 Task: Look for space in Al Quşayr, Egypt from 2nd September, 2023 to 6th September, 2023 for 2 adults in price range Rs.15000 to Rs.20000. Place can be entire place with 1  bedroom having 1 bed and 1 bathroom. Property type can be house, flat, guest house, hotel. Booking option can be shelf check-in. Required host language is English.
Action: Mouse moved to (403, 88)
Screenshot: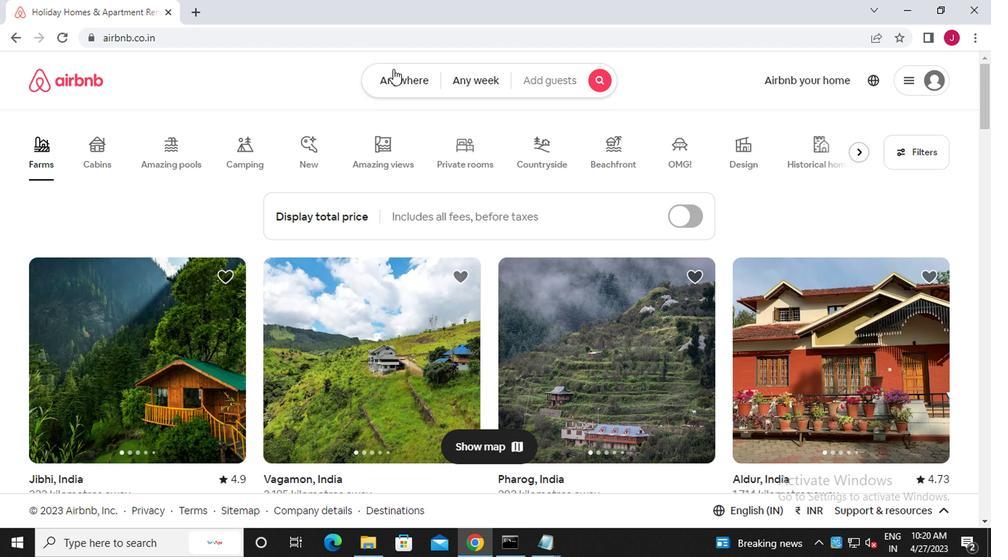 
Action: Mouse pressed left at (403, 88)
Screenshot: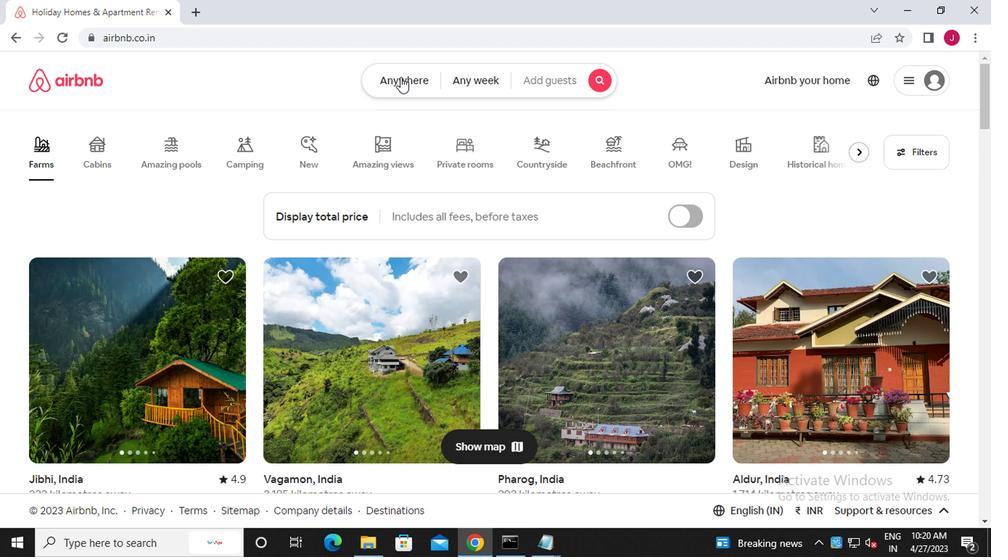 
Action: Mouse moved to (223, 146)
Screenshot: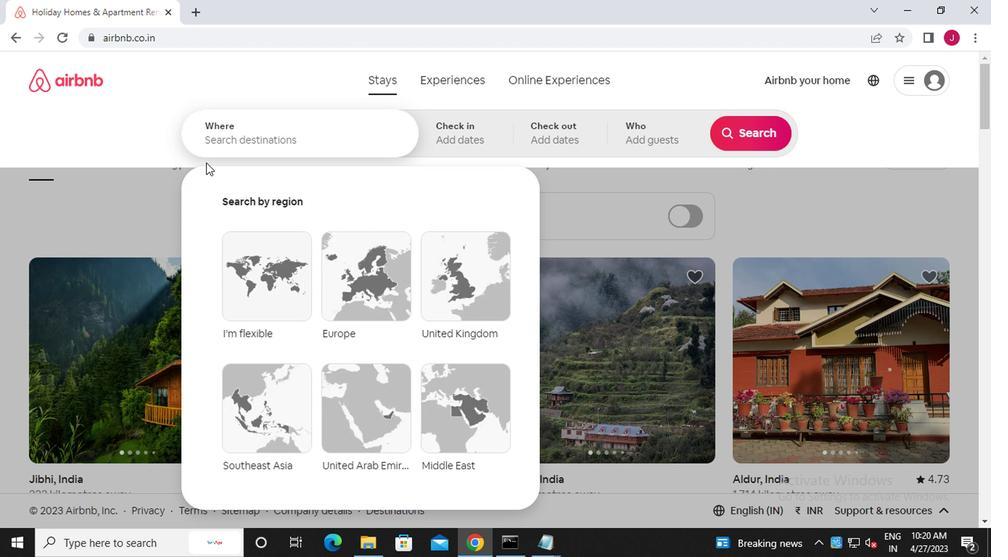 
Action: Mouse pressed left at (223, 146)
Screenshot: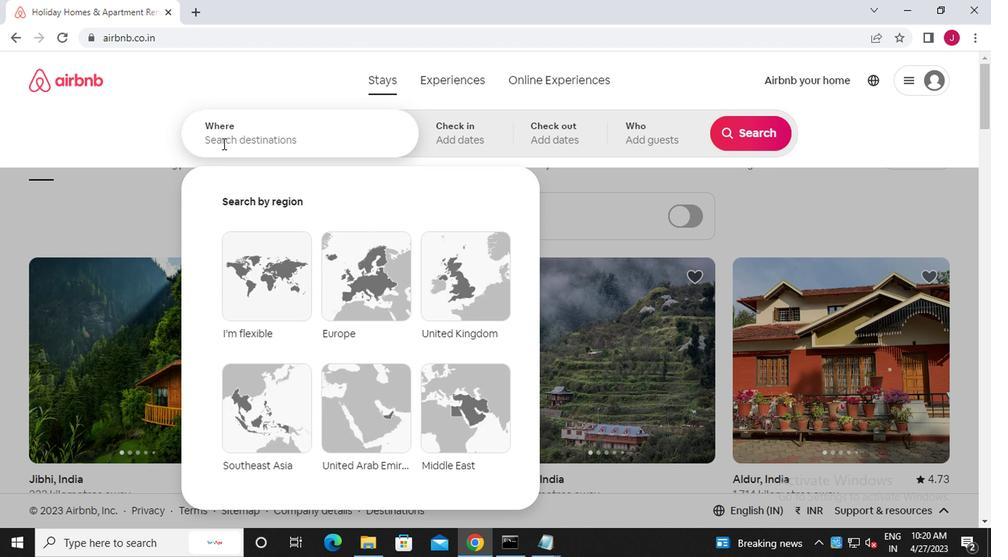 
Action: Mouse moved to (223, 146)
Screenshot: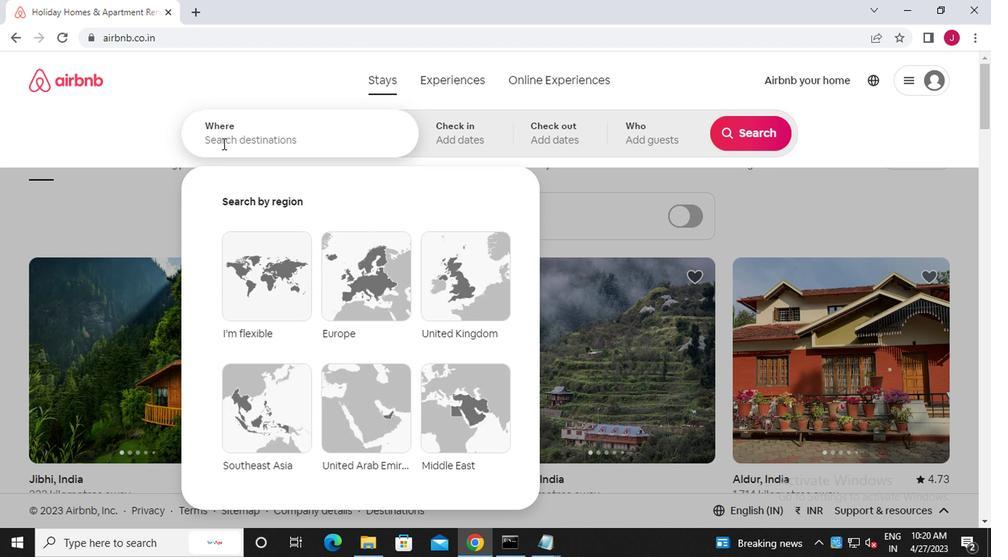 
Action: Key pressed a<Key.caps_lock>l<Key.space><Key.caps_lock>q<Key.caps_lock>usayr,<Key.caps_lock>e<Key.caps_lock>gypt
Screenshot: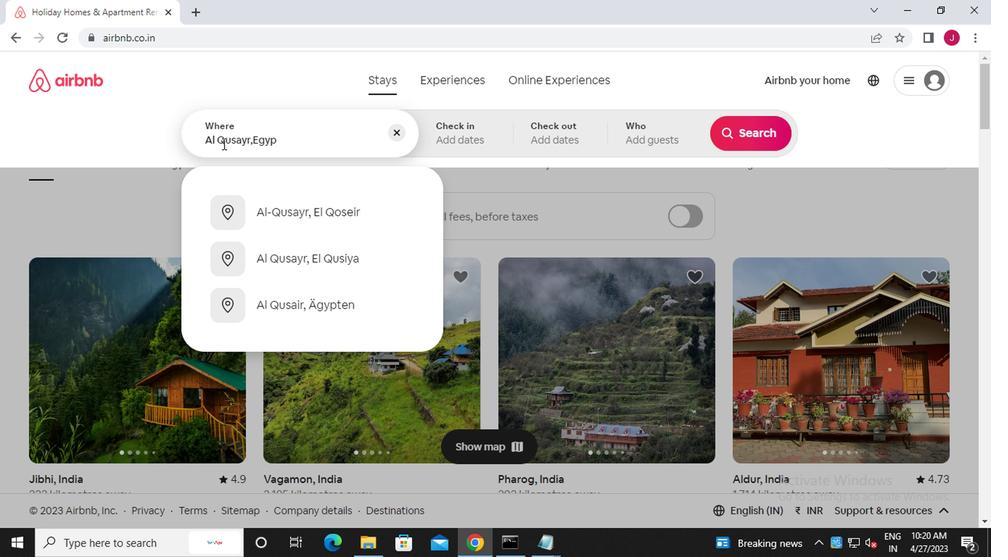 
Action: Mouse moved to (458, 142)
Screenshot: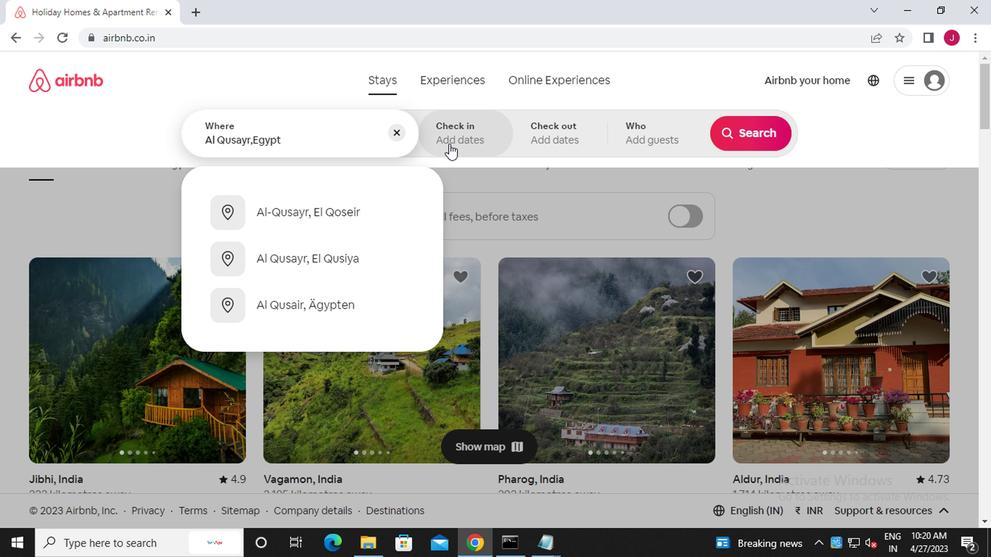 
Action: Mouse pressed left at (458, 142)
Screenshot: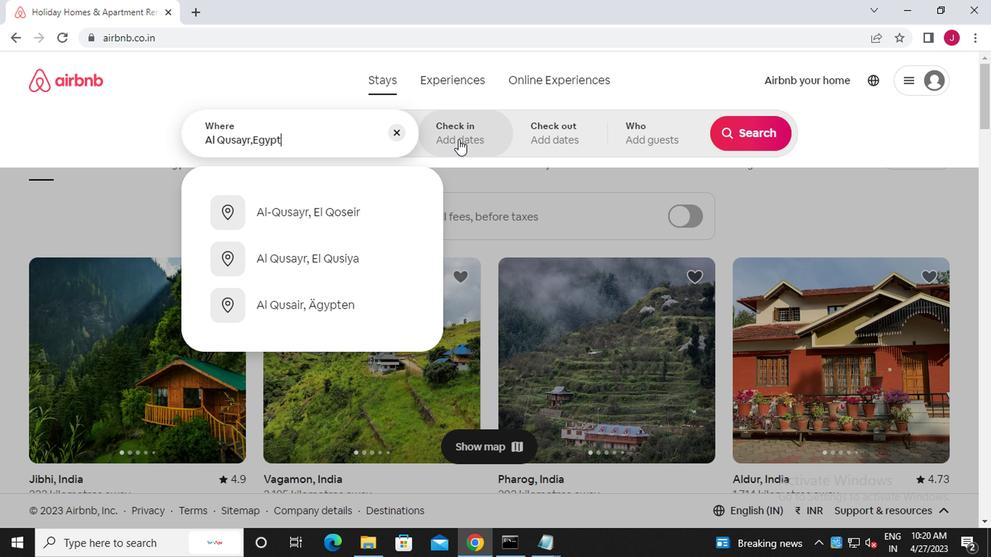 
Action: Mouse moved to (743, 254)
Screenshot: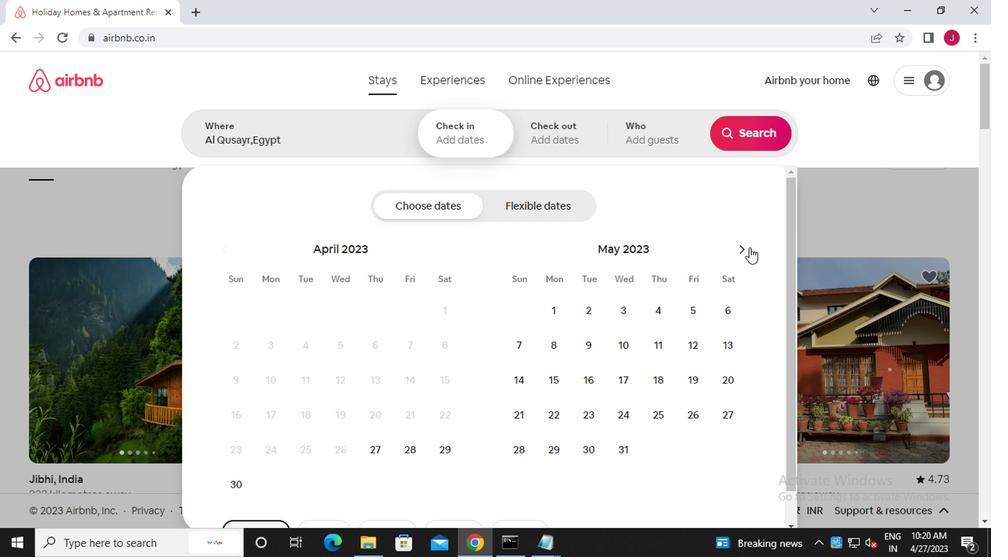
Action: Mouse pressed left at (743, 254)
Screenshot: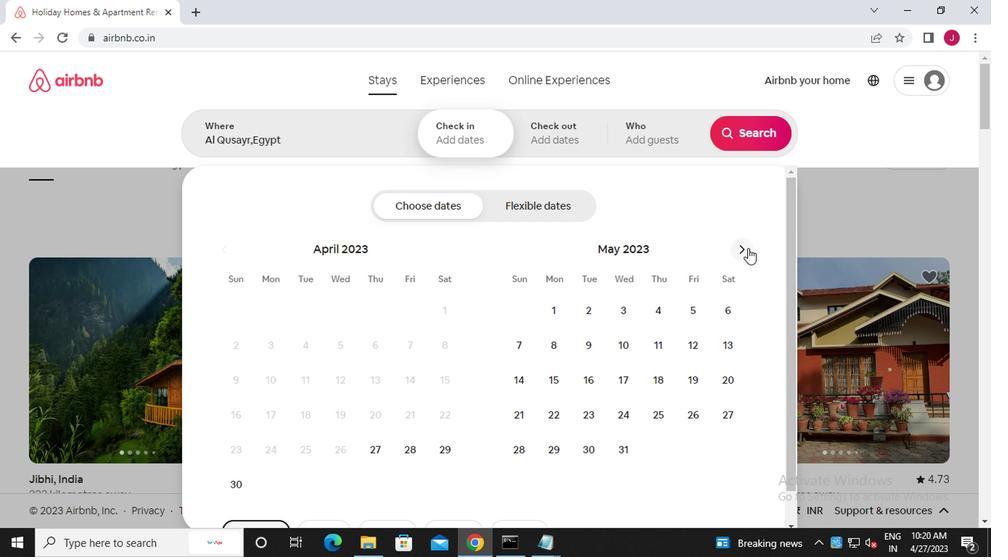 
Action: Mouse pressed left at (743, 254)
Screenshot: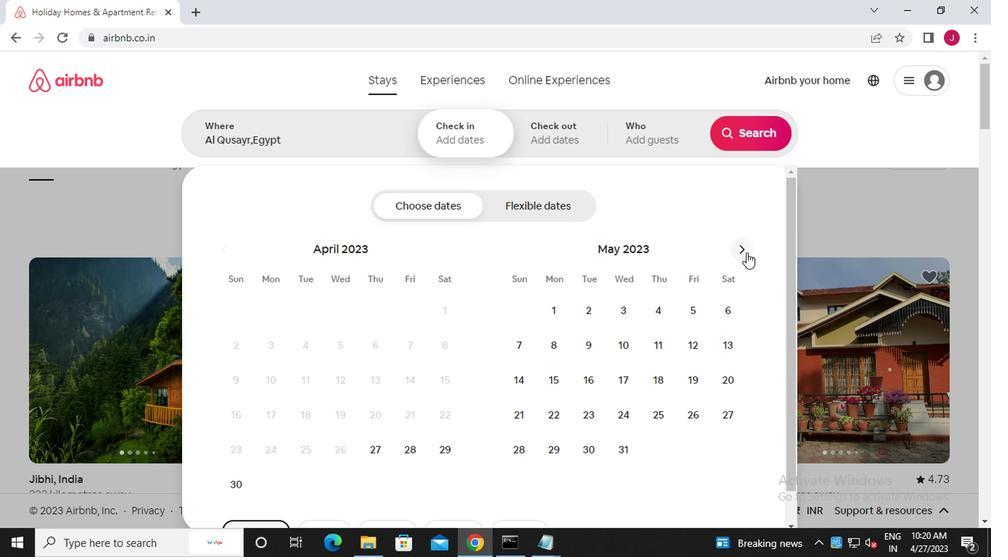 
Action: Mouse pressed left at (743, 254)
Screenshot: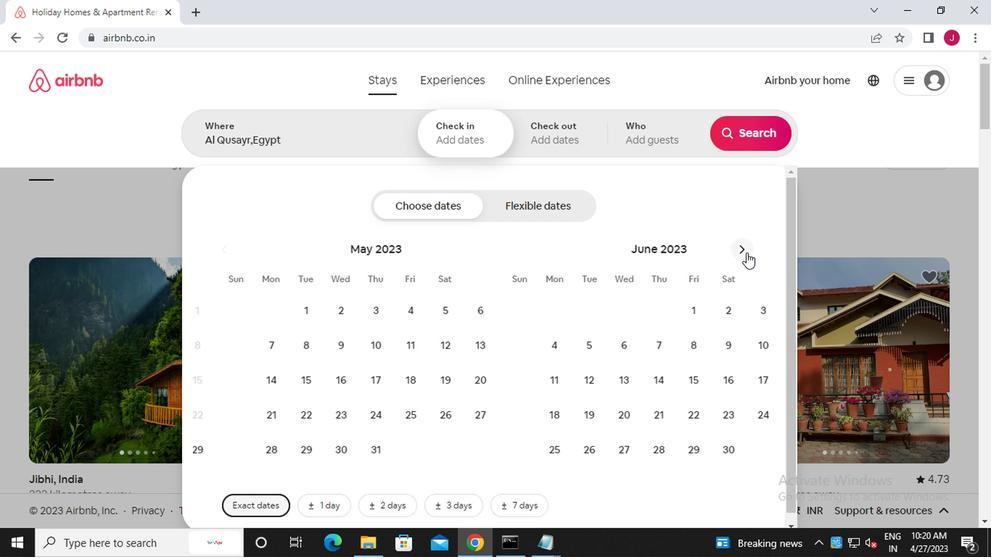 
Action: Mouse pressed left at (743, 254)
Screenshot: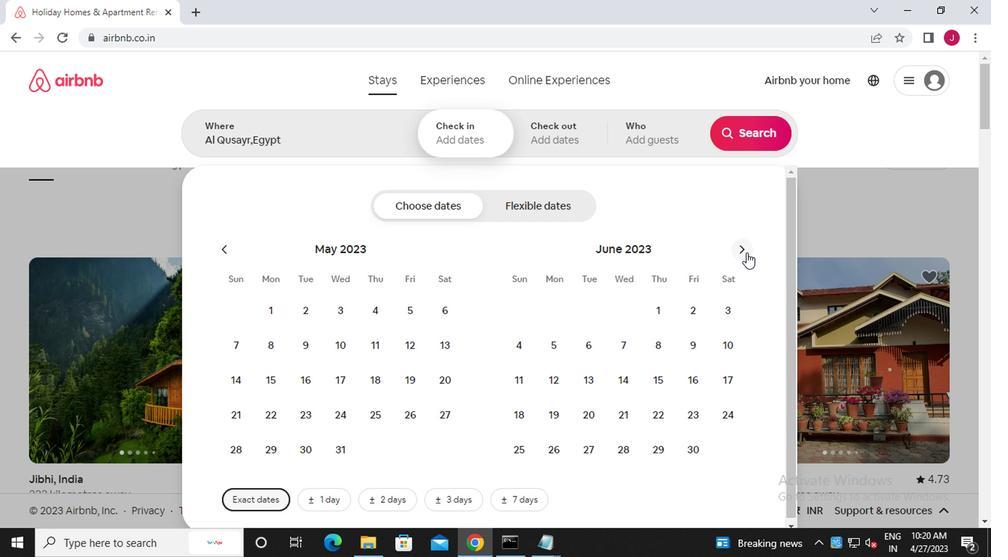 
Action: Mouse pressed left at (743, 254)
Screenshot: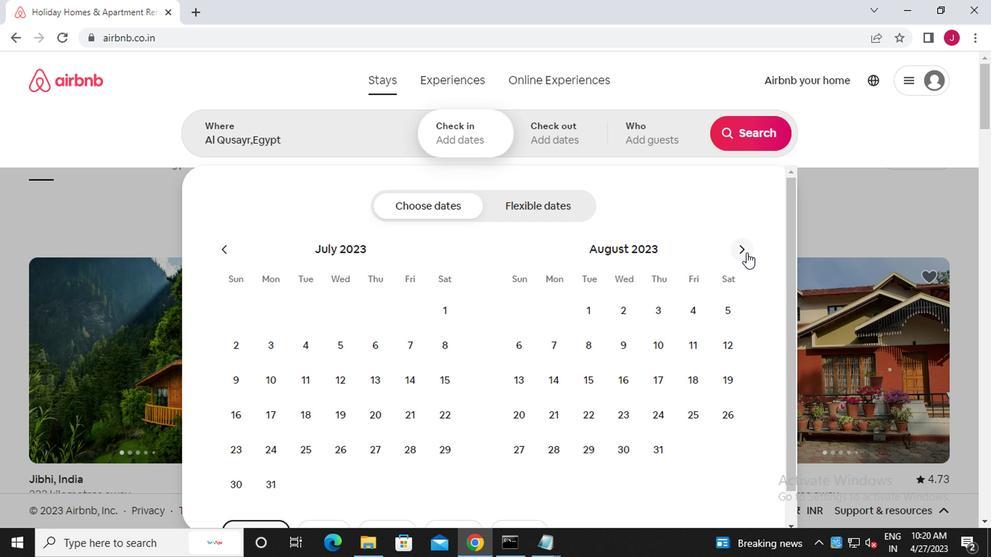 
Action: Mouse moved to (716, 316)
Screenshot: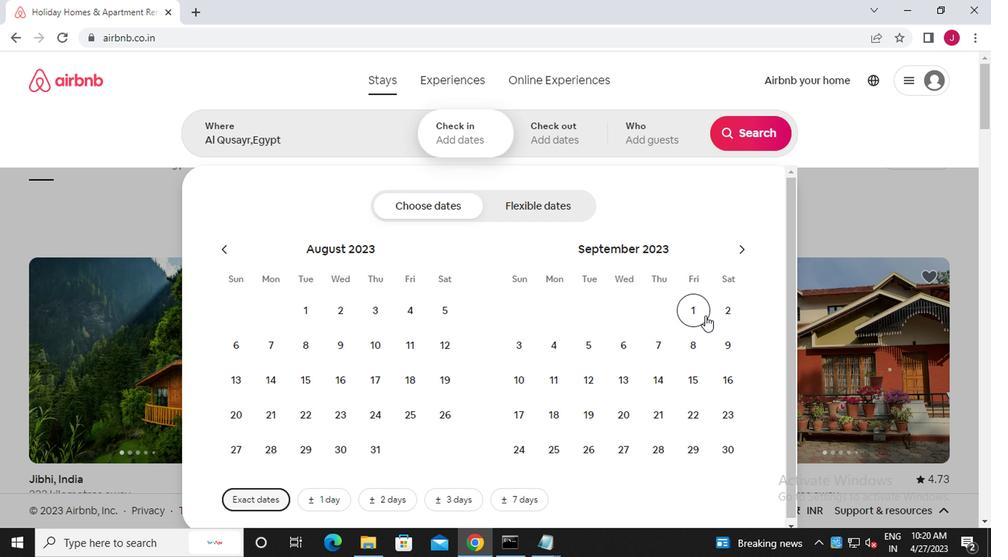 
Action: Mouse pressed left at (716, 316)
Screenshot: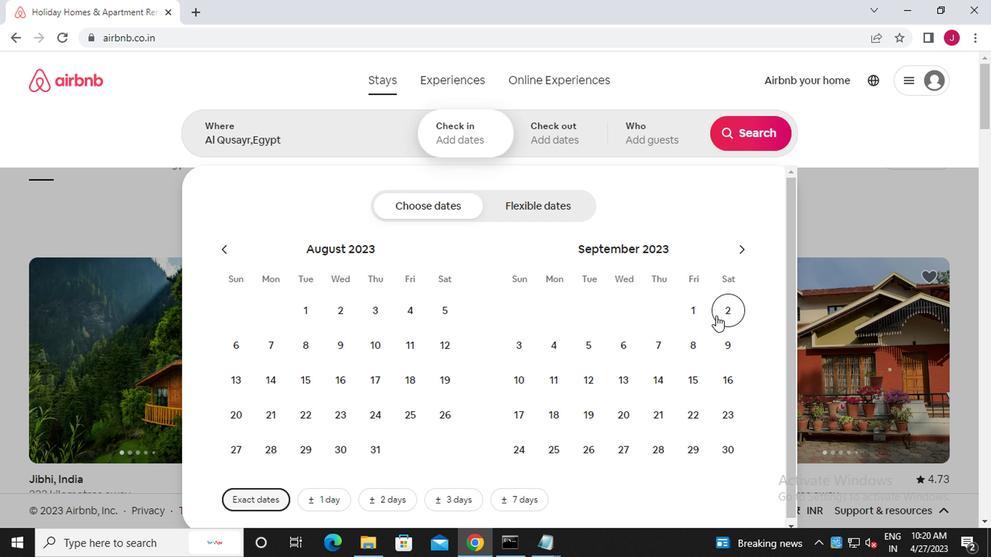 
Action: Mouse moved to (616, 345)
Screenshot: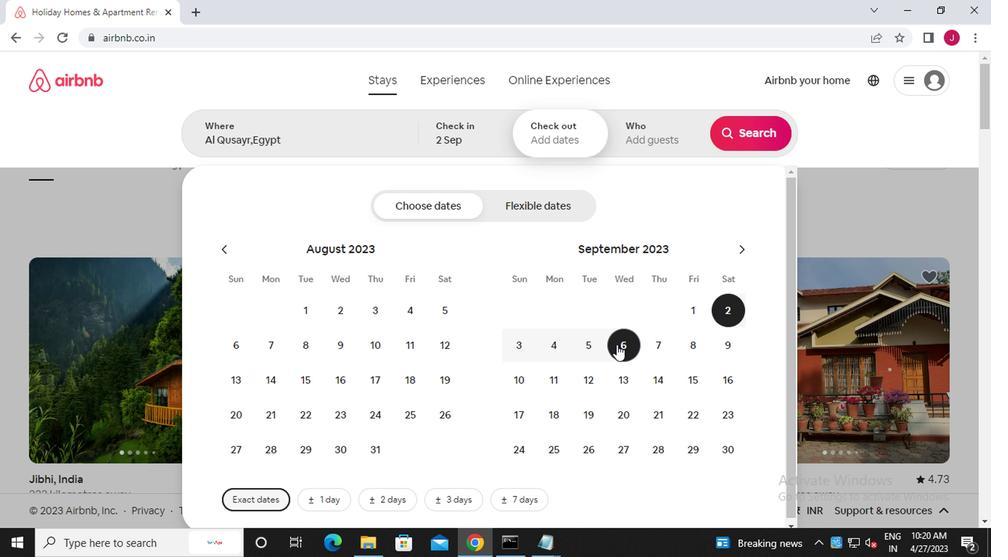 
Action: Mouse pressed left at (616, 345)
Screenshot: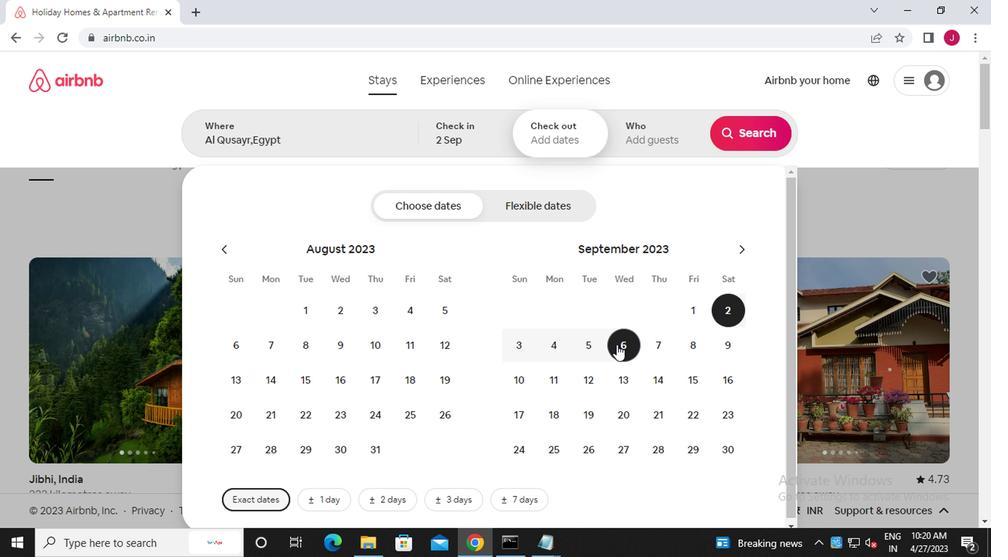 
Action: Mouse moved to (645, 137)
Screenshot: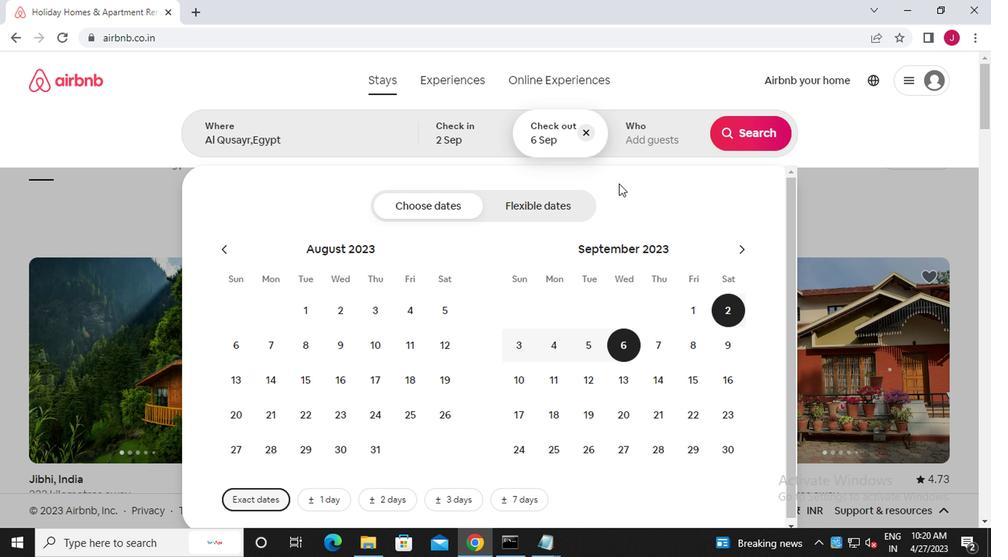
Action: Mouse pressed left at (645, 137)
Screenshot: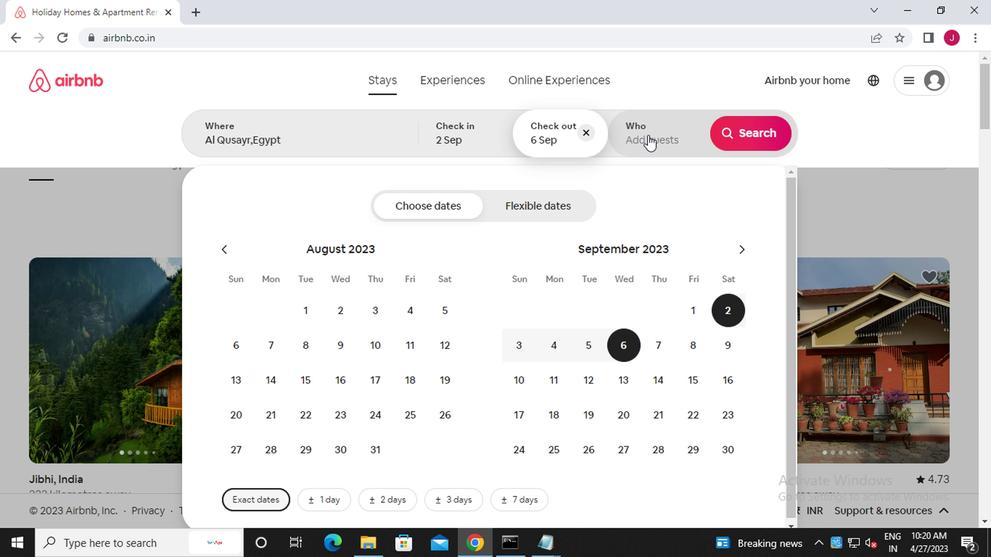 
Action: Mouse moved to (748, 211)
Screenshot: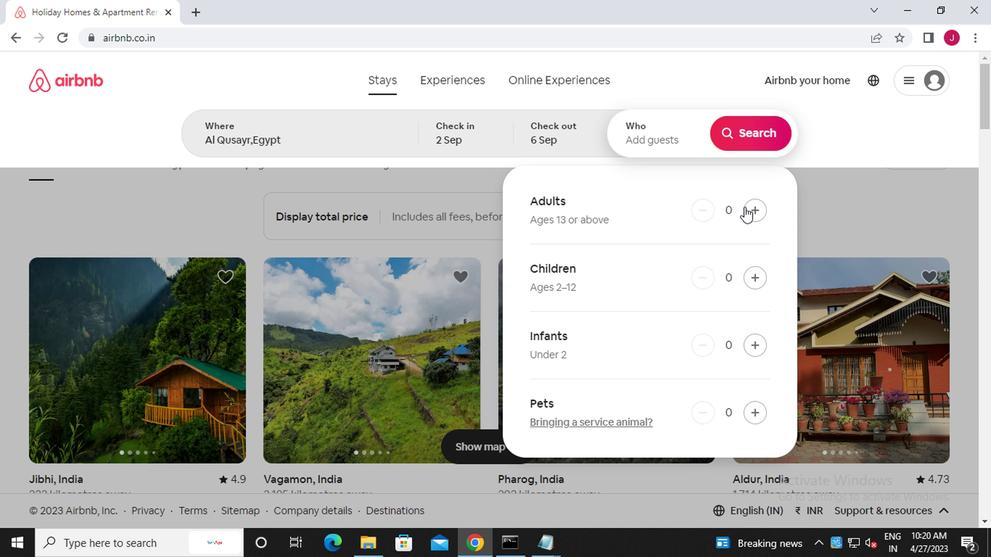 
Action: Mouse pressed left at (748, 211)
Screenshot: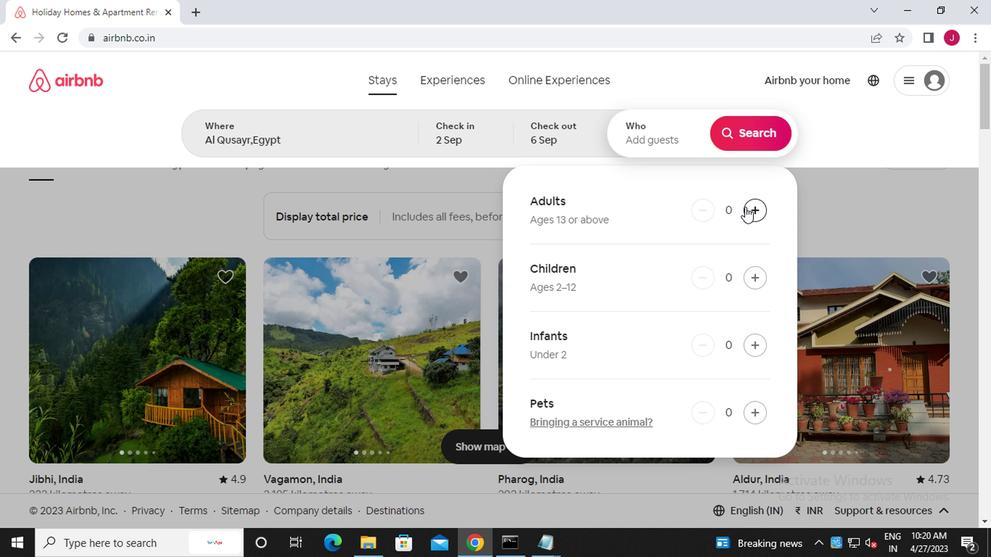 
Action: Mouse moved to (751, 212)
Screenshot: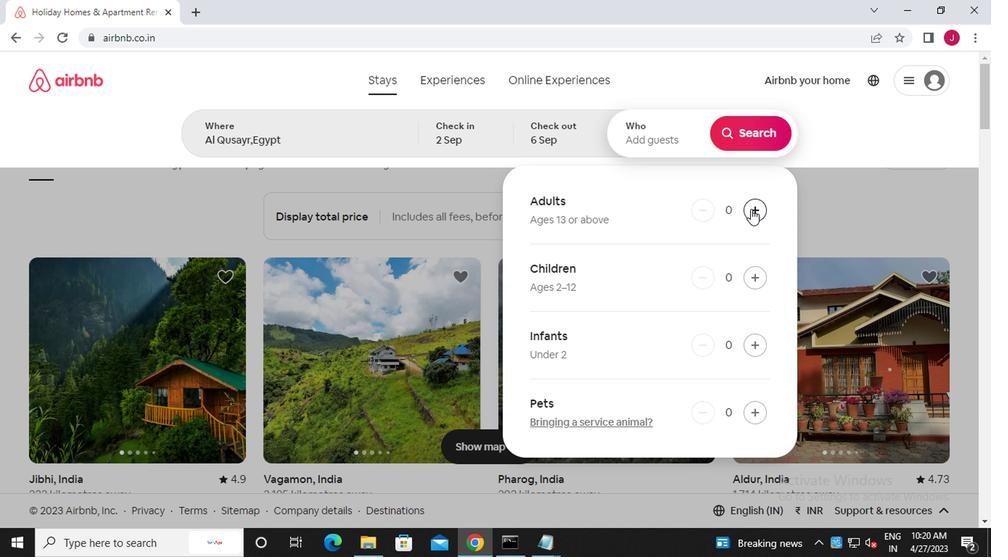 
Action: Mouse pressed left at (751, 212)
Screenshot: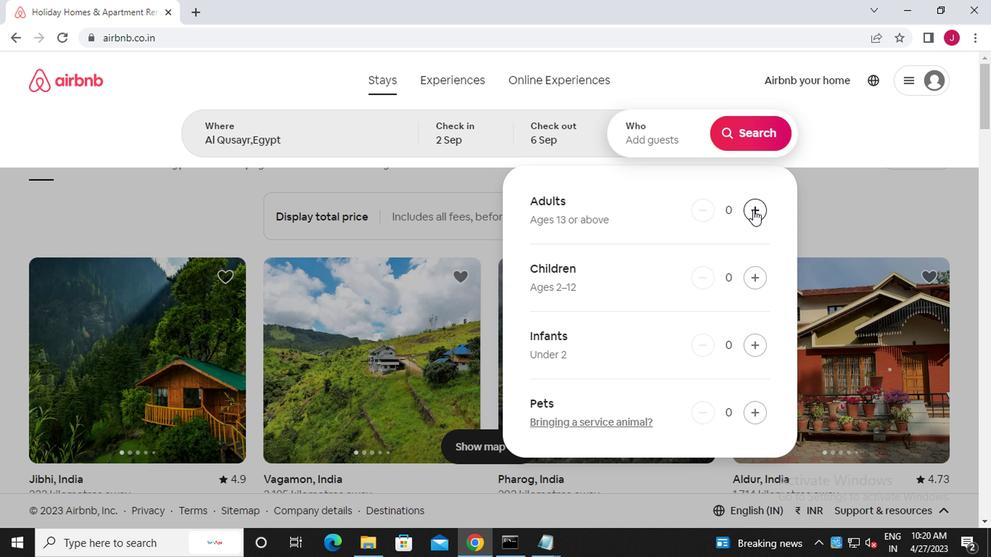 
Action: Mouse moved to (750, 130)
Screenshot: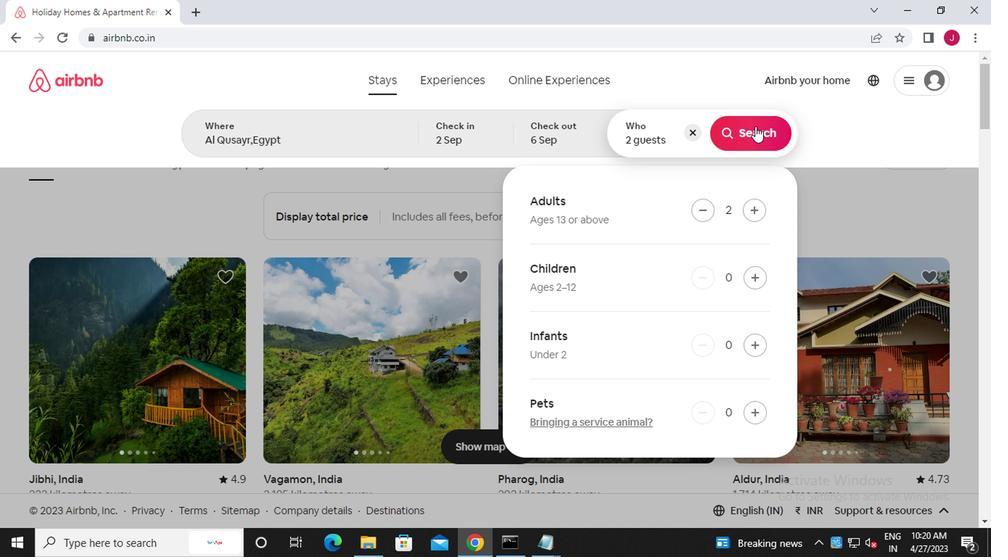 
Action: Mouse pressed left at (750, 130)
Screenshot: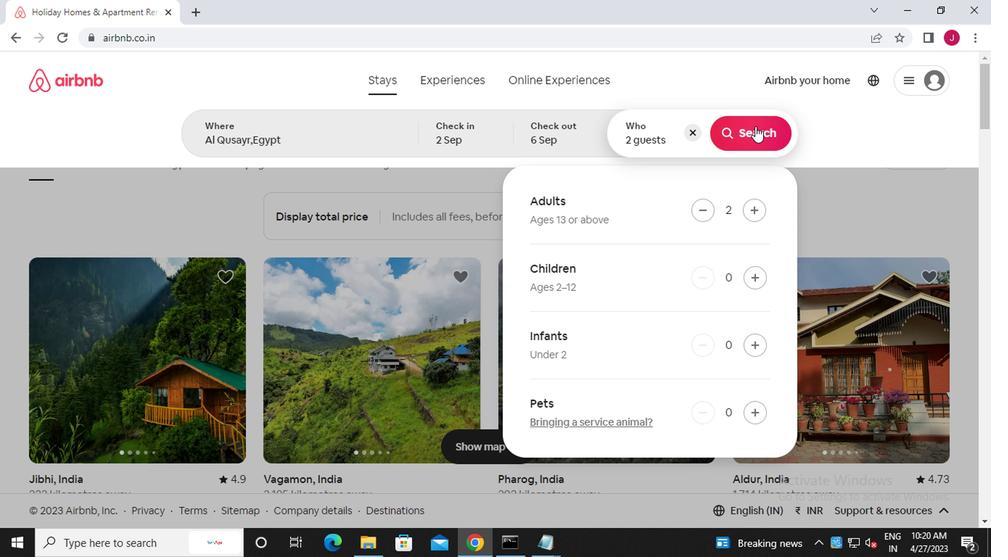 
Action: Mouse moved to (932, 134)
Screenshot: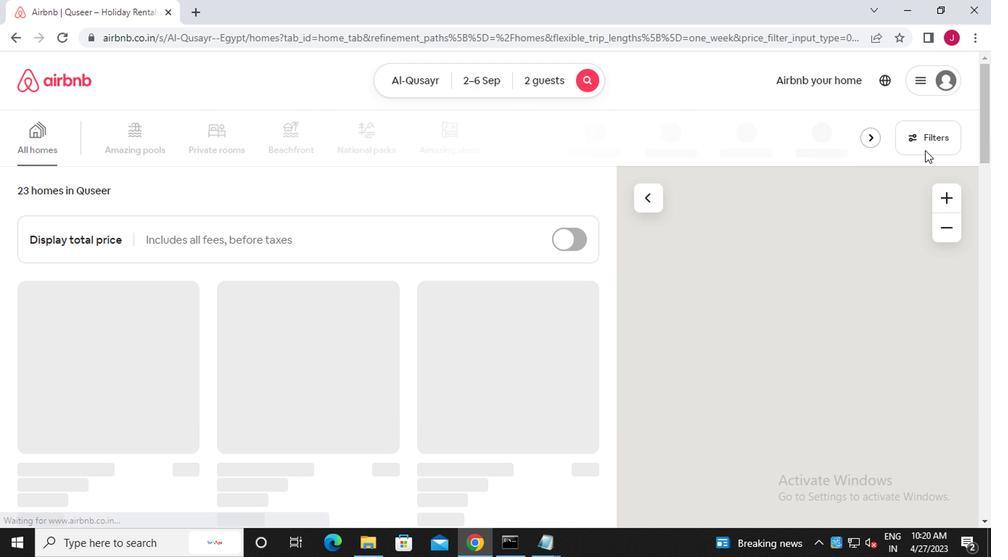 
Action: Mouse pressed left at (932, 134)
Screenshot: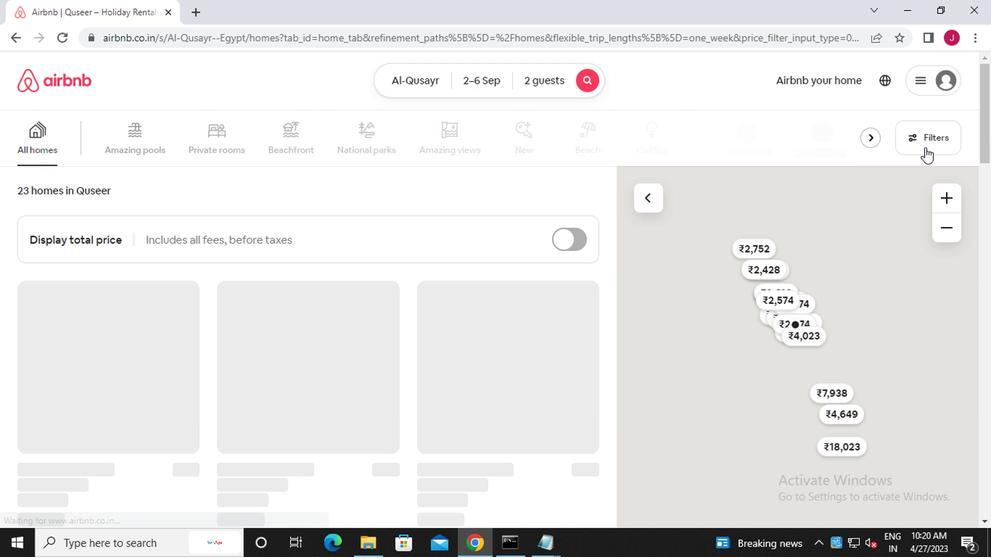 
Action: Mouse moved to (332, 322)
Screenshot: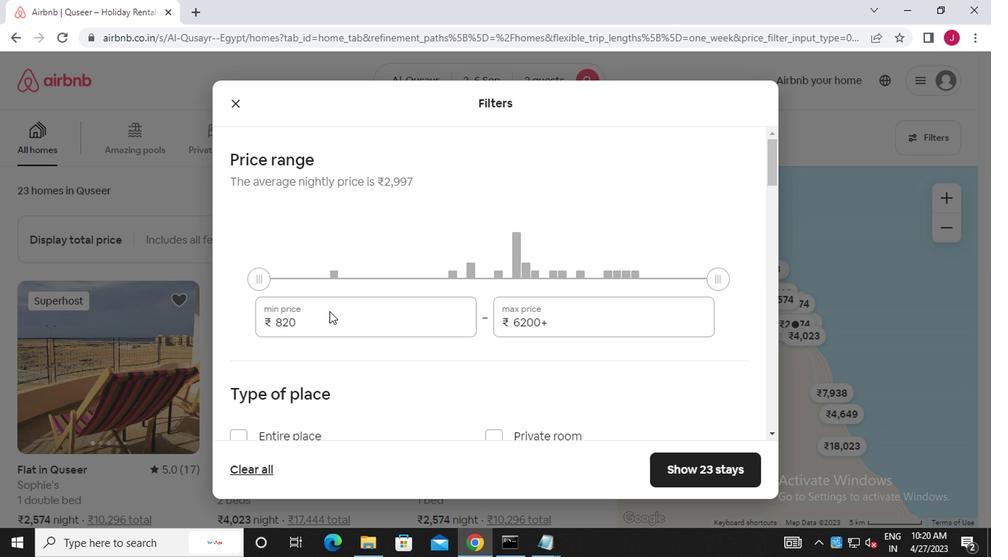 
Action: Mouse pressed left at (332, 322)
Screenshot: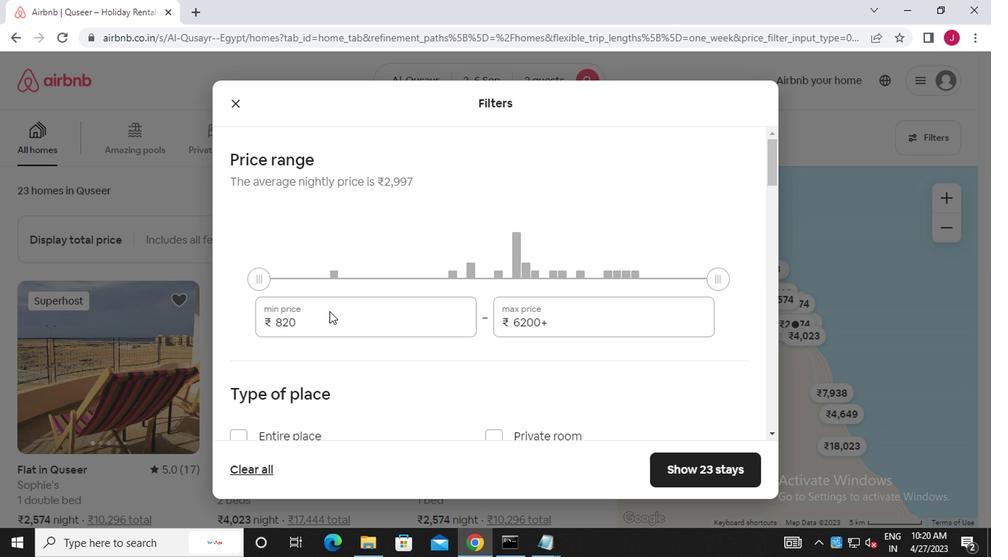 
Action: Mouse moved to (331, 322)
Screenshot: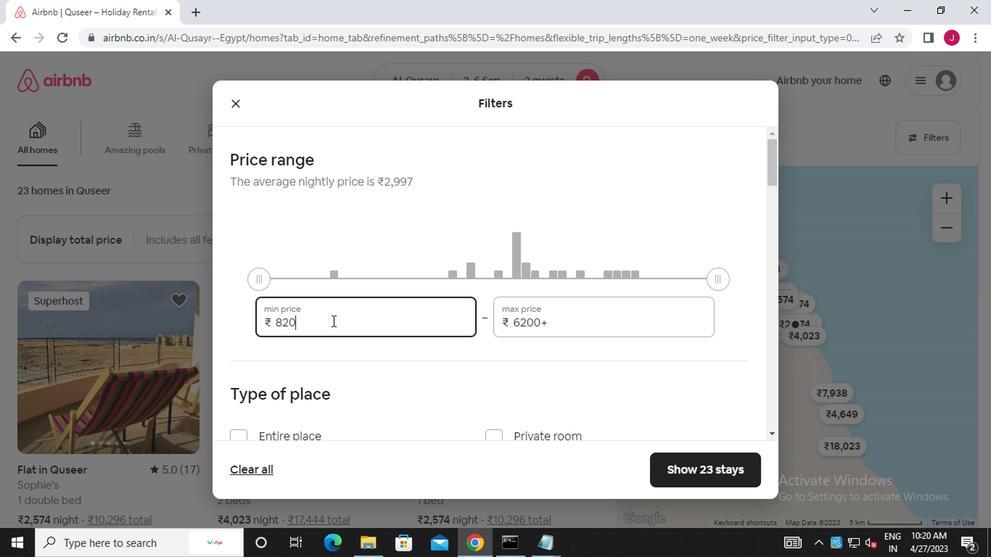 
Action: Key pressed <Key.backspace><Key.backspace><Key.backspace><<97>><<101>><<96>><<96>><<96>>
Screenshot: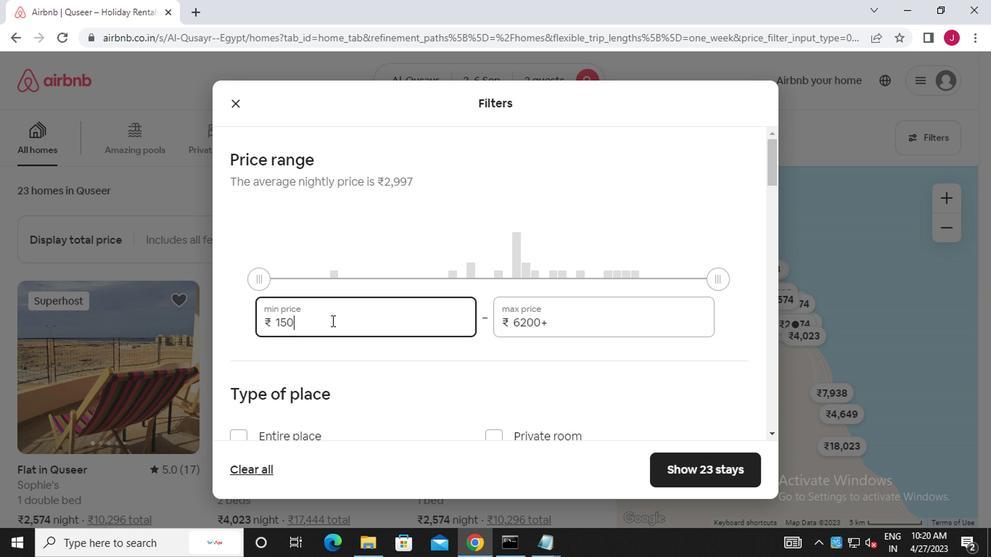 
Action: Mouse moved to (613, 332)
Screenshot: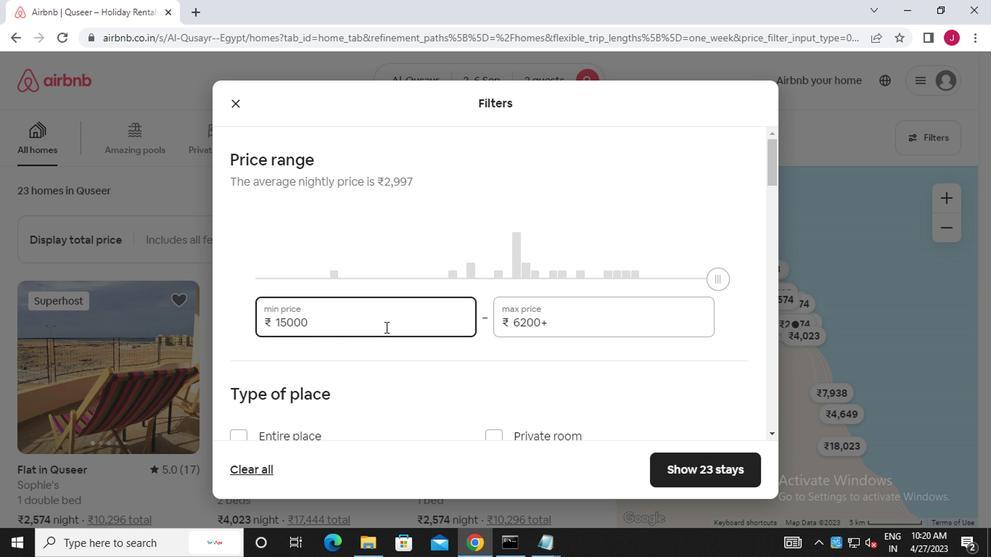 
Action: Mouse pressed left at (613, 332)
Screenshot: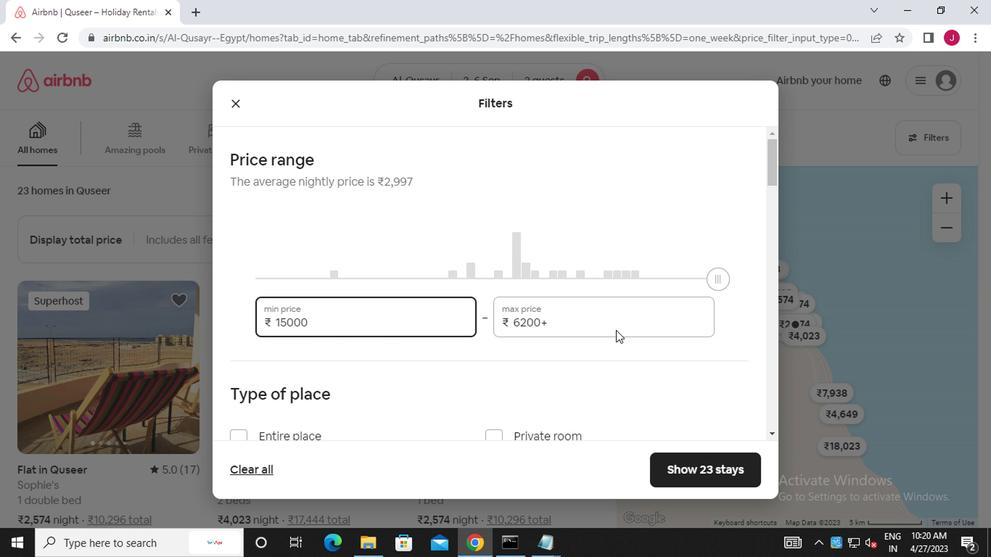 
Action: Key pressed <Key.backspace><Key.backspace><Key.backspace><Key.backspace><Key.backspace><Key.backspace><Key.backspace><Key.backspace><Key.backspace><Key.backspace><Key.backspace><<98>><<96>><<96>><<96>><<96>>
Screenshot: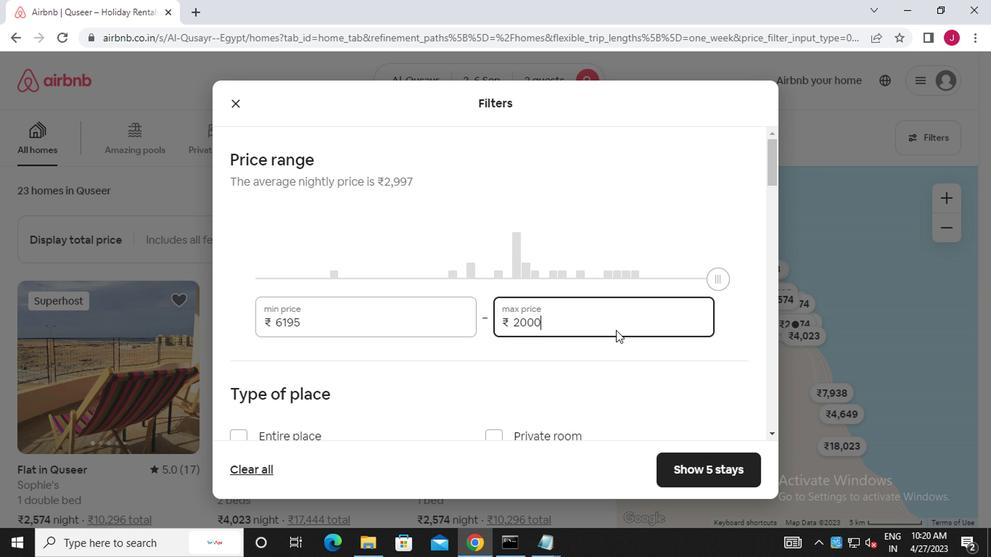 
Action: Mouse scrolled (613, 331) with delta (0, 0)
Screenshot: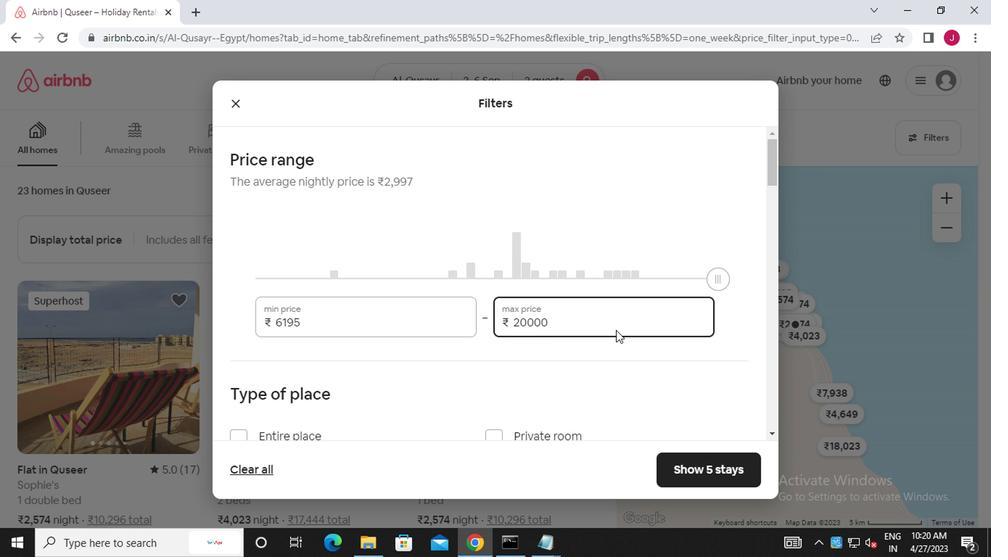 
Action: Mouse moved to (613, 332)
Screenshot: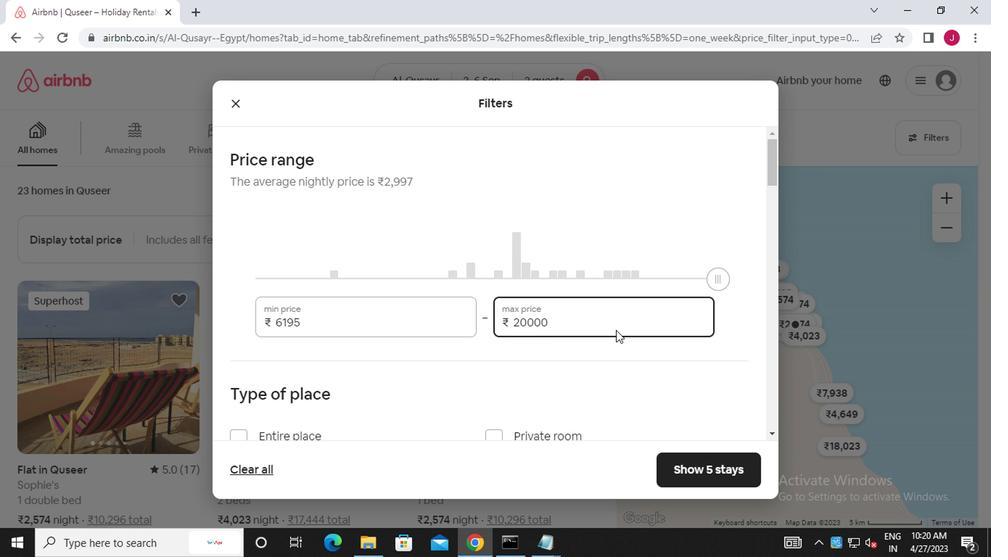 
Action: Mouse scrolled (613, 331) with delta (0, 0)
Screenshot: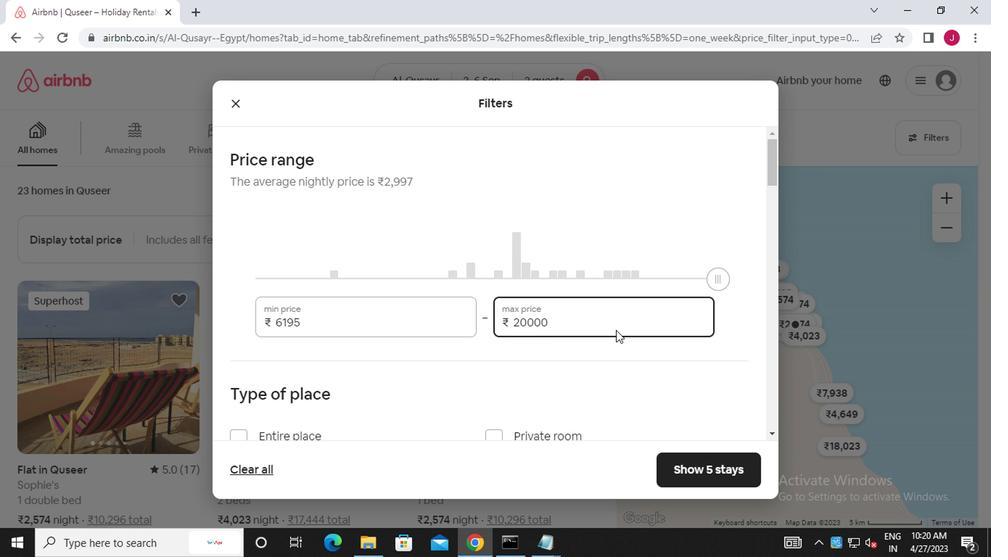 
Action: Mouse scrolled (613, 331) with delta (0, 0)
Screenshot: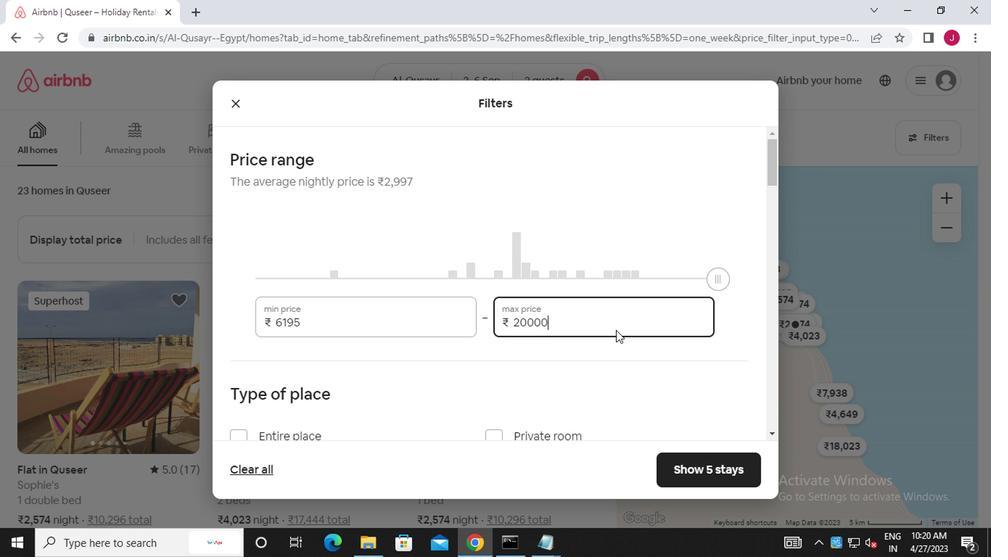 
Action: Mouse moved to (609, 333)
Screenshot: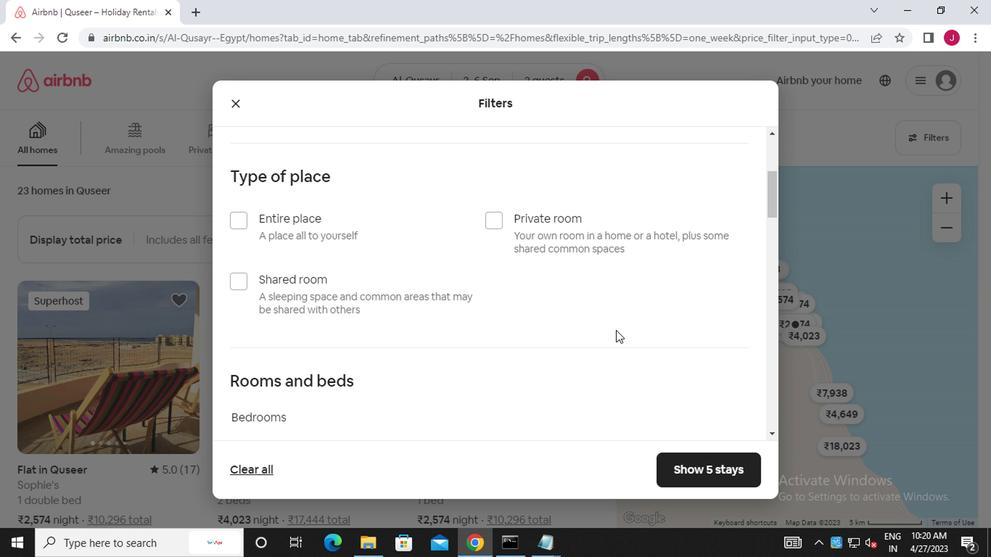 
Action: Mouse scrolled (609, 332) with delta (0, -1)
Screenshot: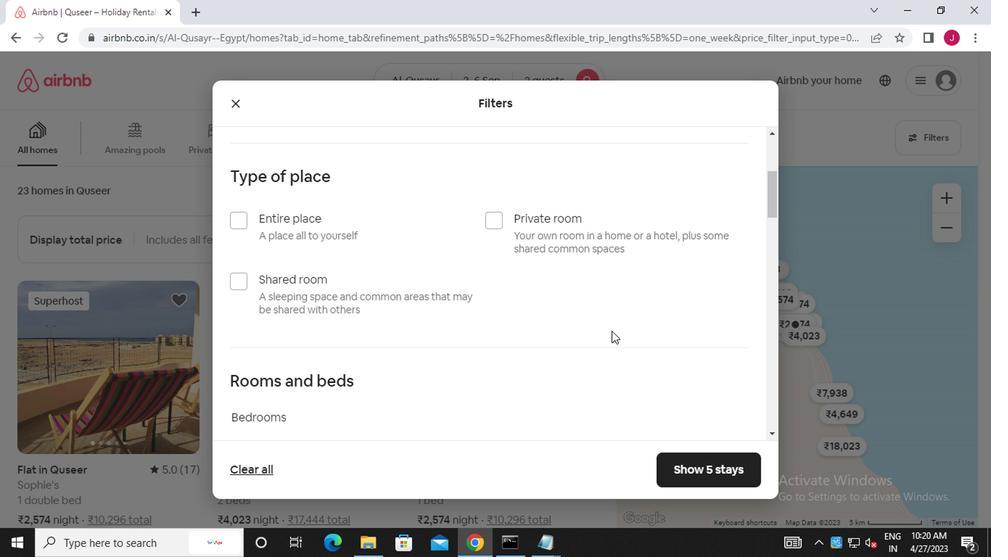 
Action: Mouse moved to (250, 152)
Screenshot: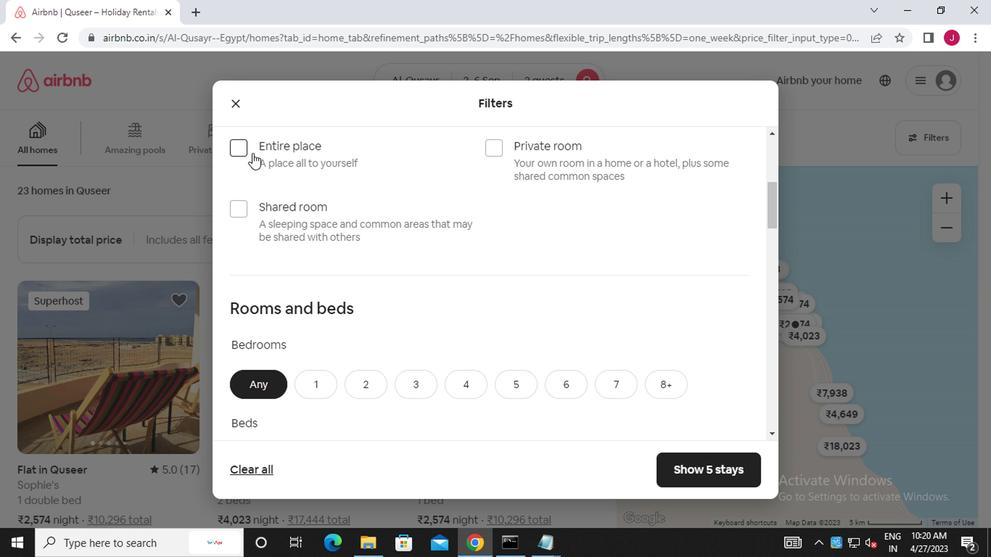 
Action: Mouse pressed left at (250, 152)
Screenshot: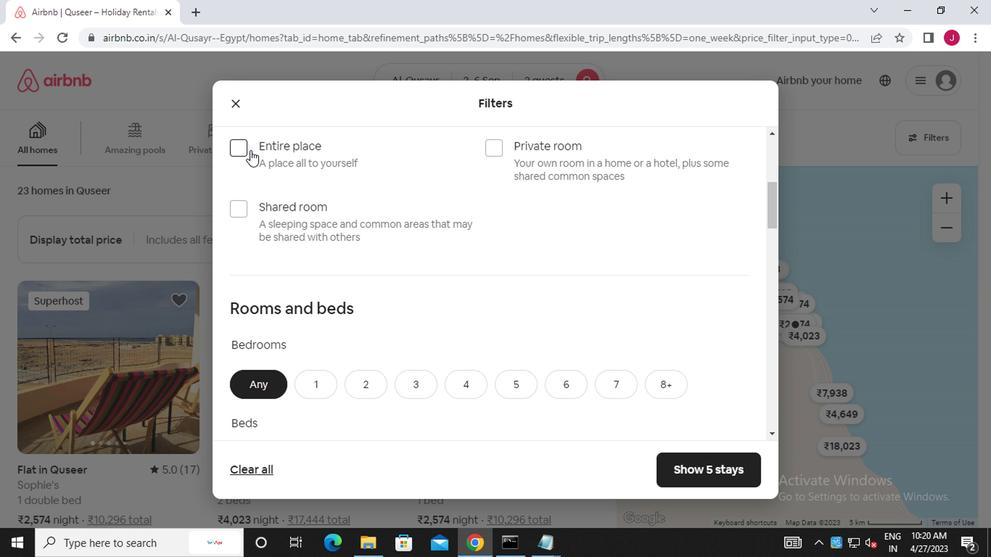 
Action: Mouse moved to (351, 230)
Screenshot: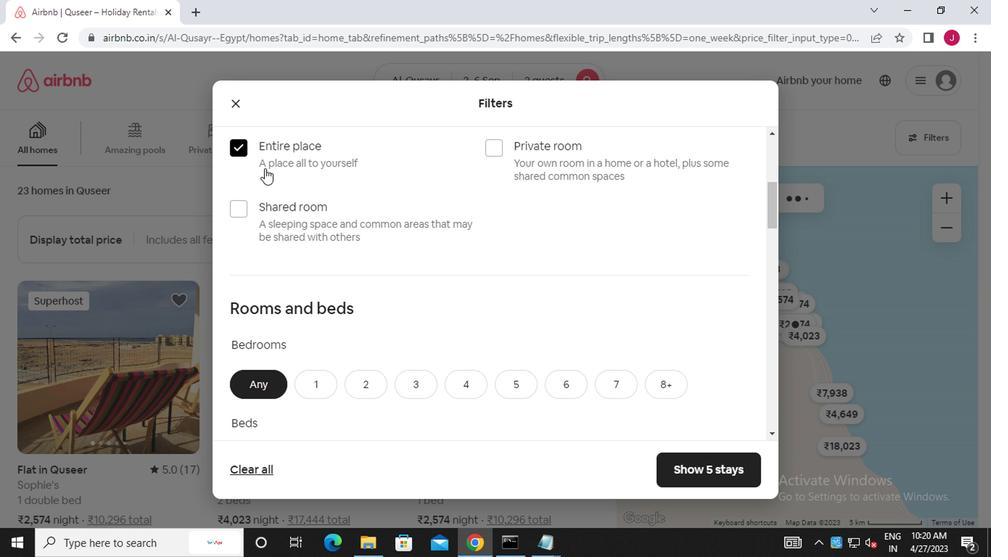 
Action: Mouse scrolled (351, 230) with delta (0, 0)
Screenshot: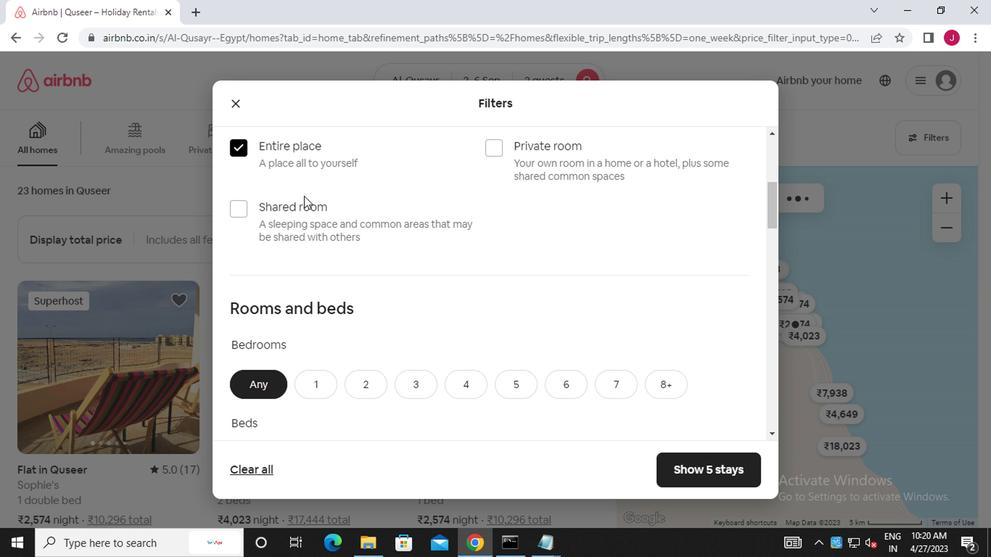 
Action: Mouse moved to (351, 231)
Screenshot: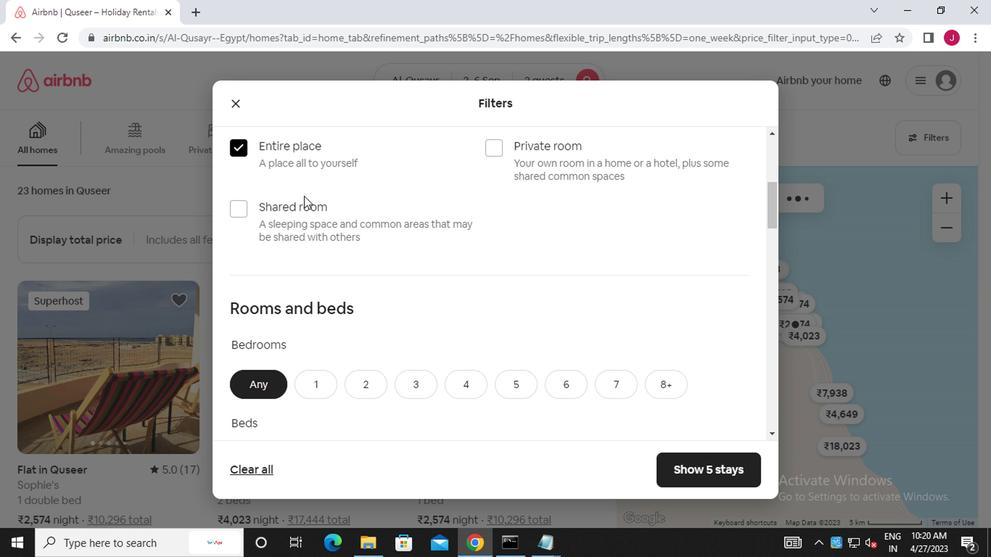 
Action: Mouse scrolled (351, 230) with delta (0, -1)
Screenshot: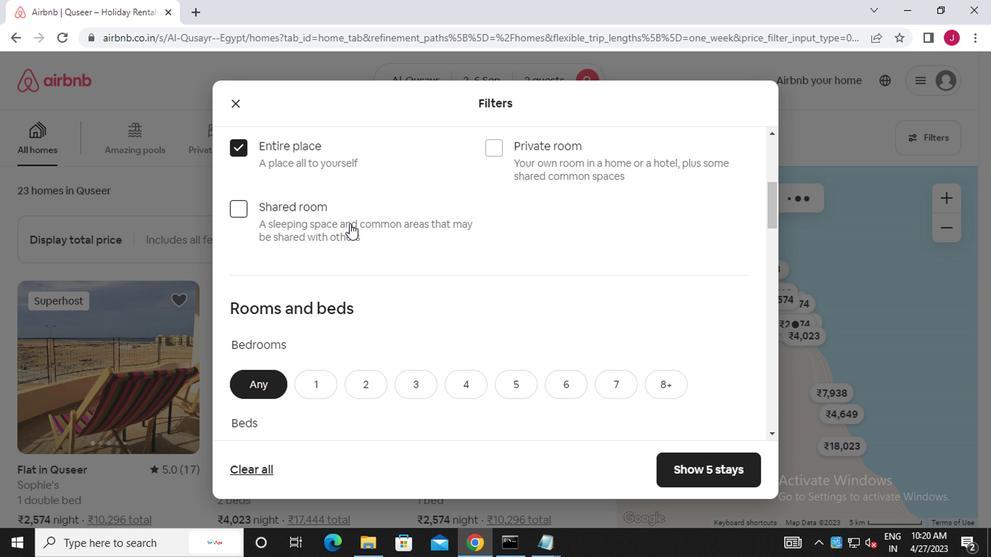 
Action: Mouse scrolled (351, 230) with delta (0, -1)
Screenshot: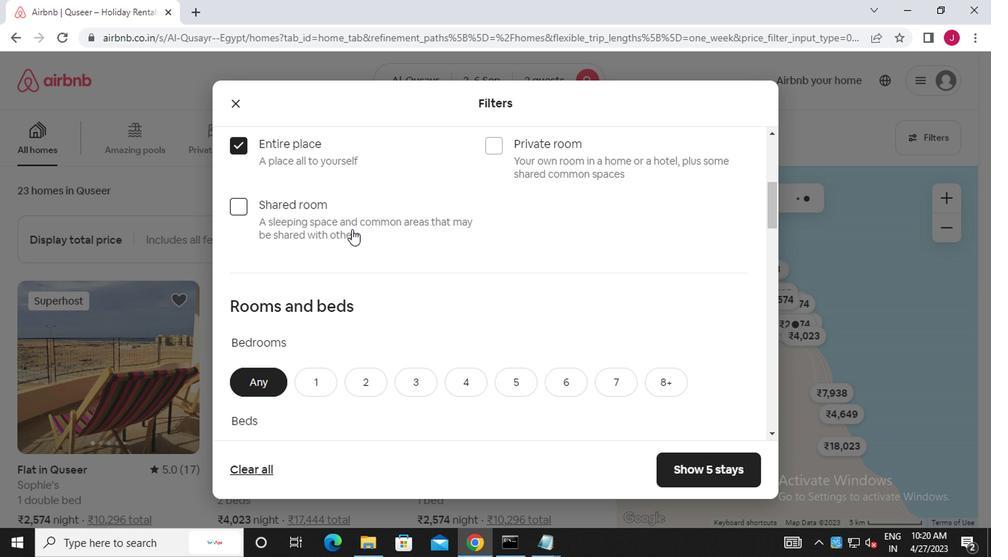 
Action: Mouse moved to (312, 171)
Screenshot: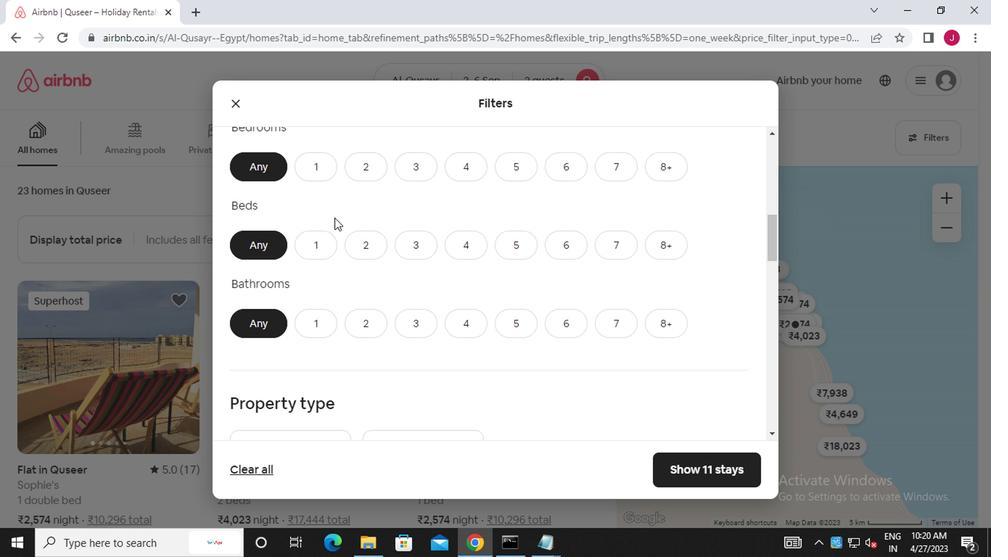 
Action: Mouse pressed left at (312, 171)
Screenshot: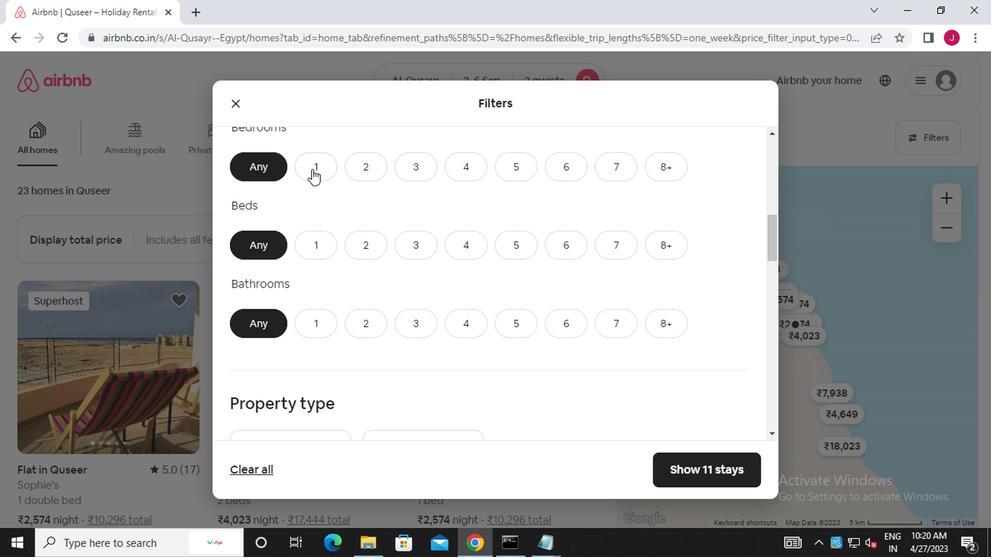
Action: Mouse moved to (317, 252)
Screenshot: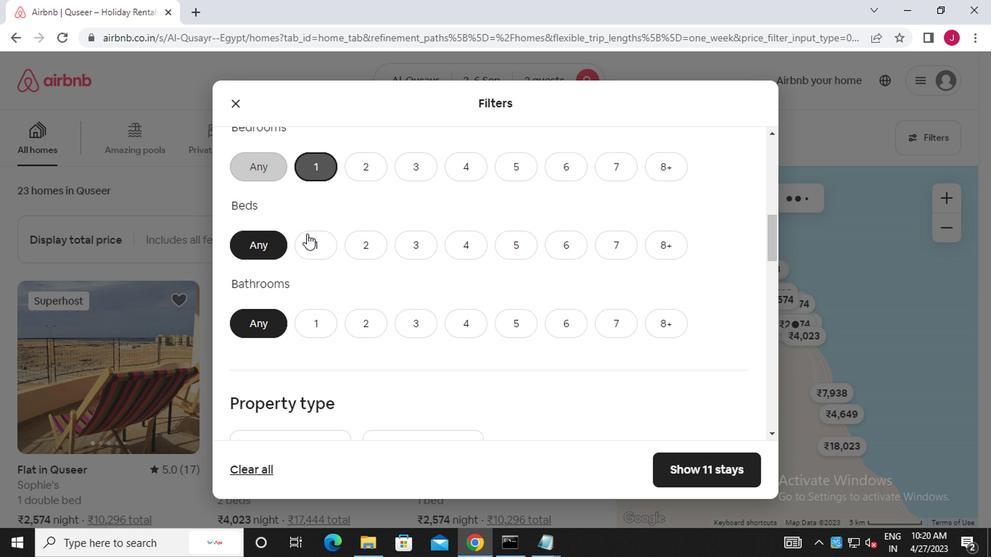
Action: Mouse pressed left at (317, 252)
Screenshot: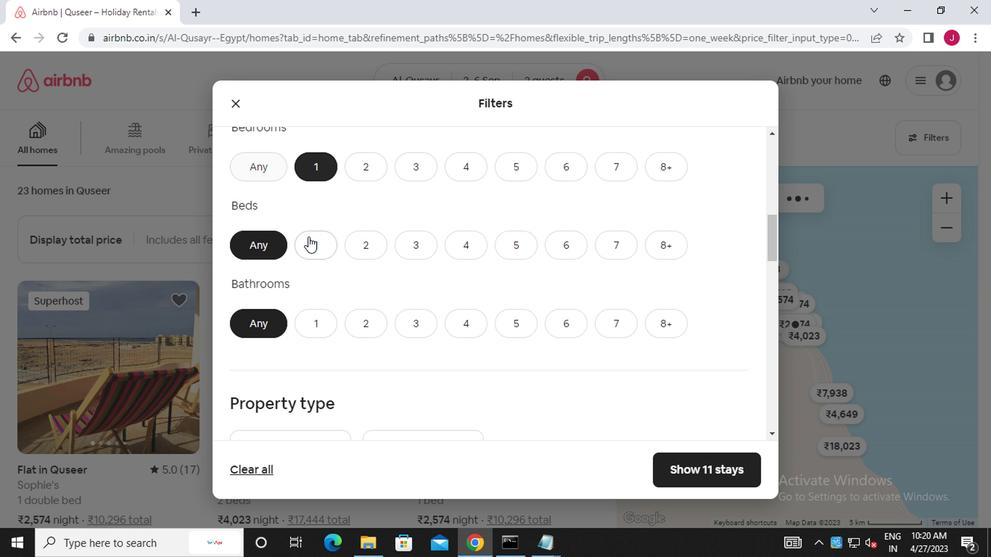
Action: Mouse moved to (316, 322)
Screenshot: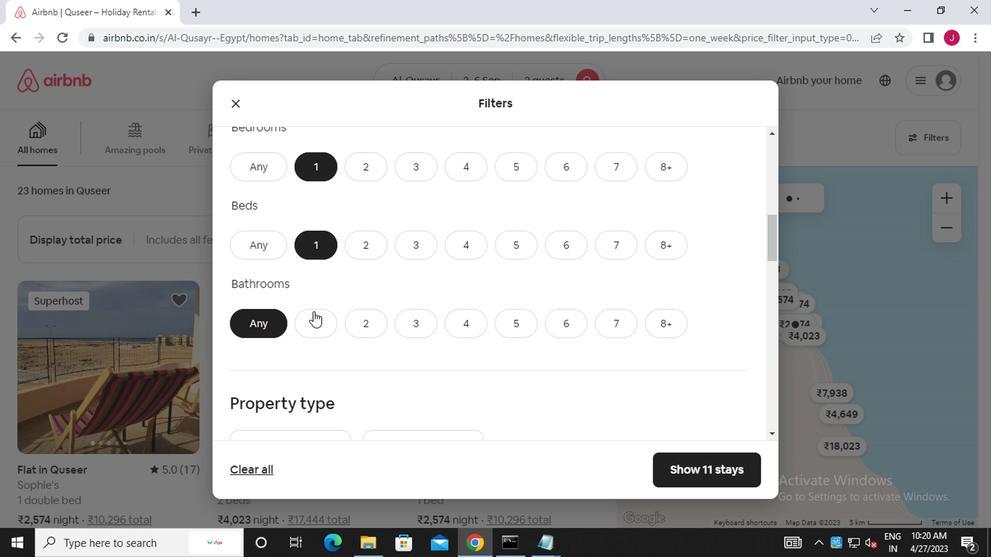 
Action: Mouse pressed left at (316, 322)
Screenshot: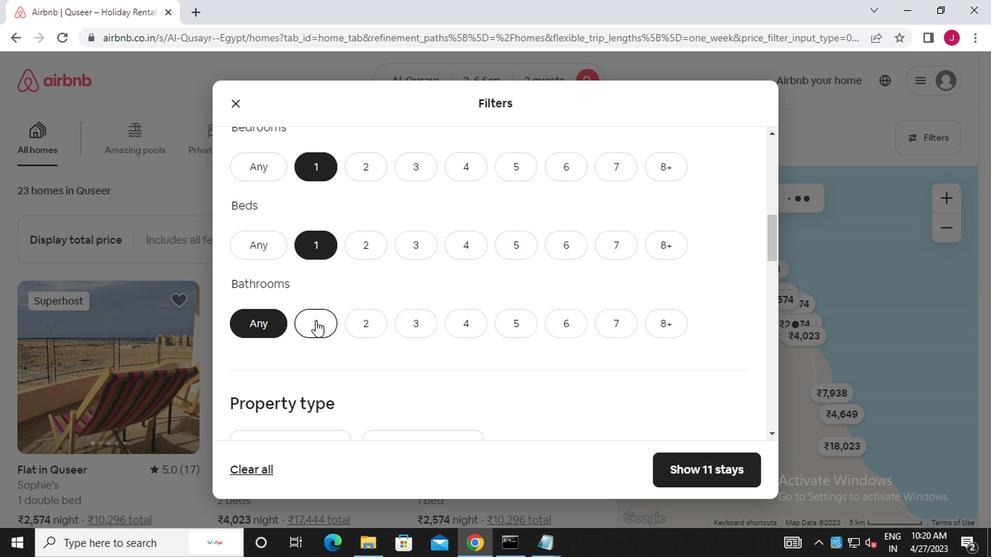
Action: Mouse moved to (356, 337)
Screenshot: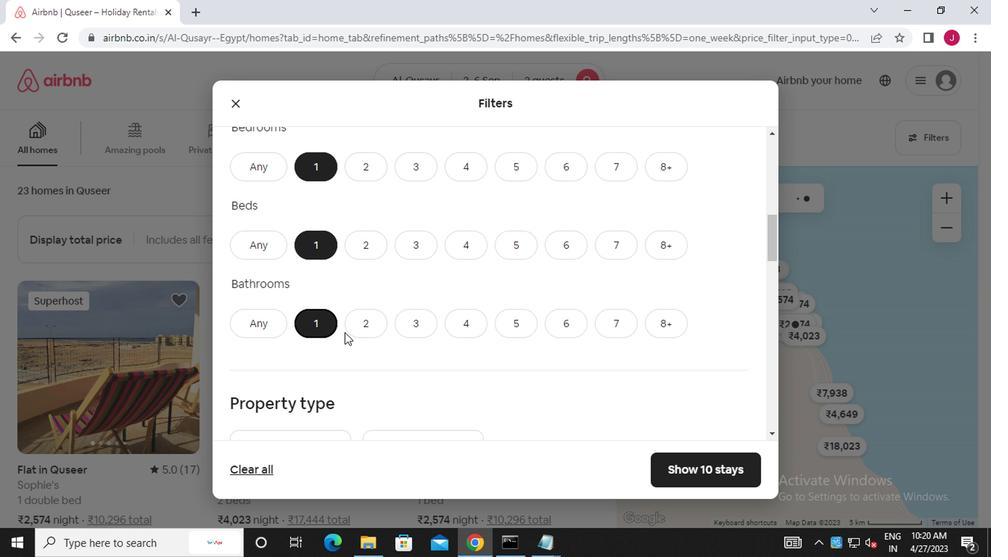 
Action: Mouse scrolled (356, 336) with delta (0, 0)
Screenshot: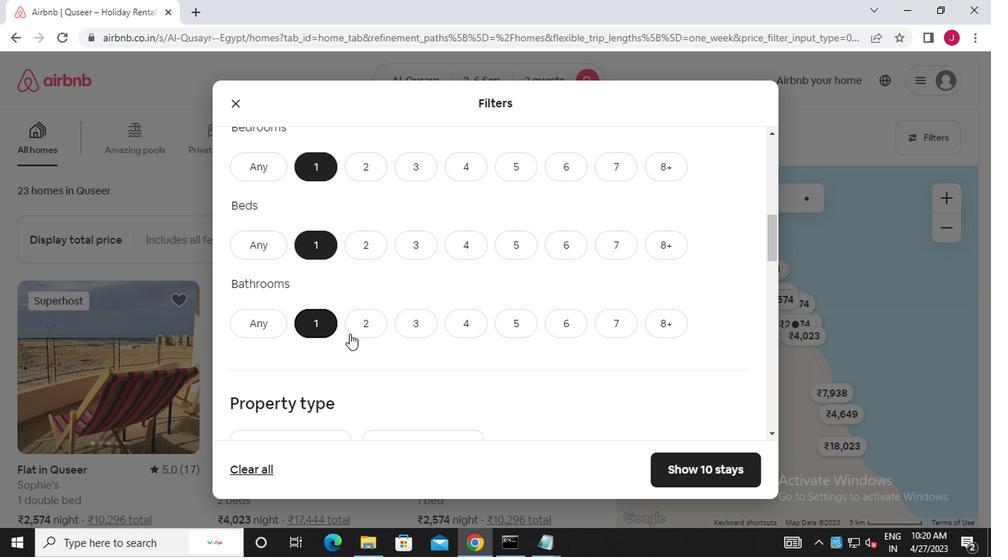 
Action: Mouse scrolled (356, 336) with delta (0, 0)
Screenshot: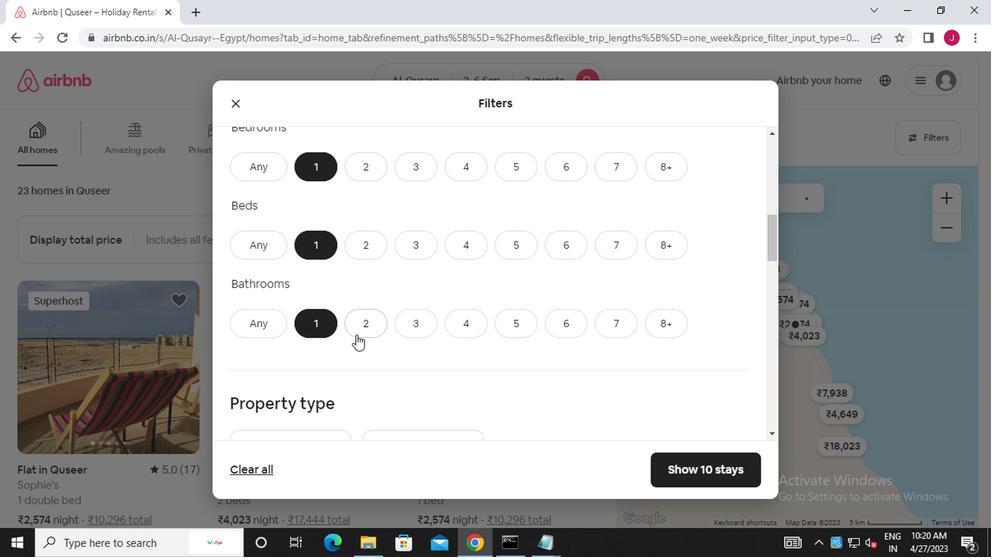 
Action: Mouse moved to (275, 329)
Screenshot: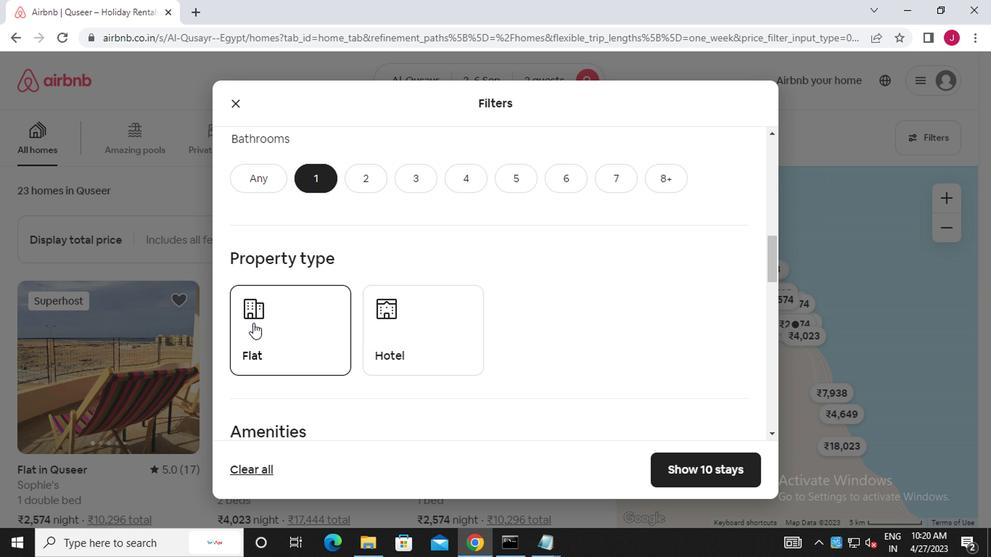 
Action: Mouse pressed left at (275, 329)
Screenshot: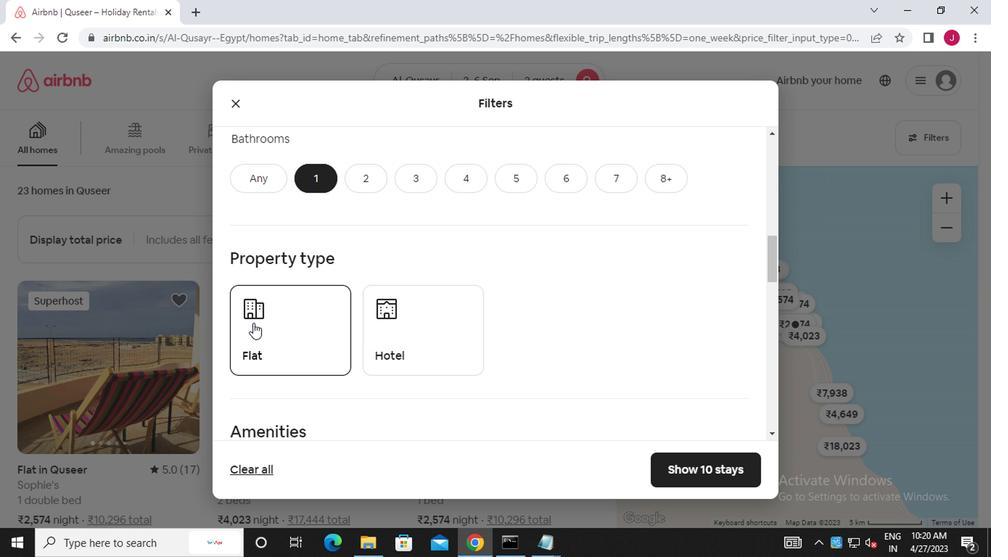 
Action: Mouse moved to (413, 340)
Screenshot: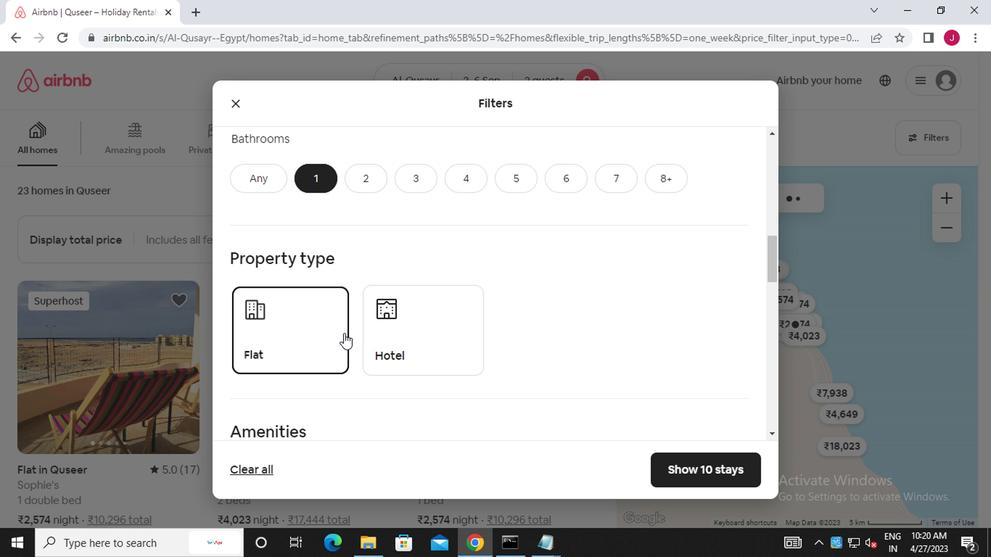 
Action: Mouse pressed left at (413, 340)
Screenshot: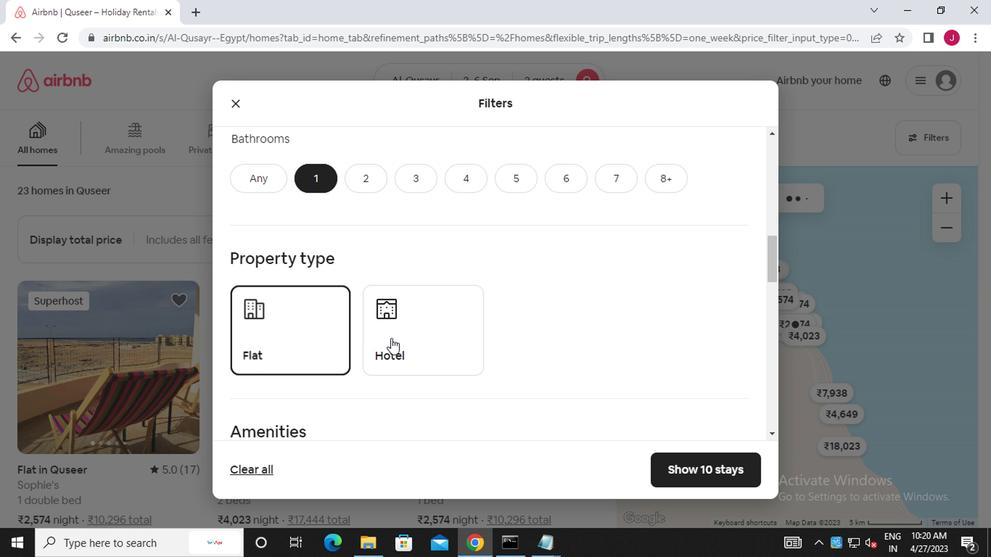 
Action: Mouse moved to (413, 340)
Screenshot: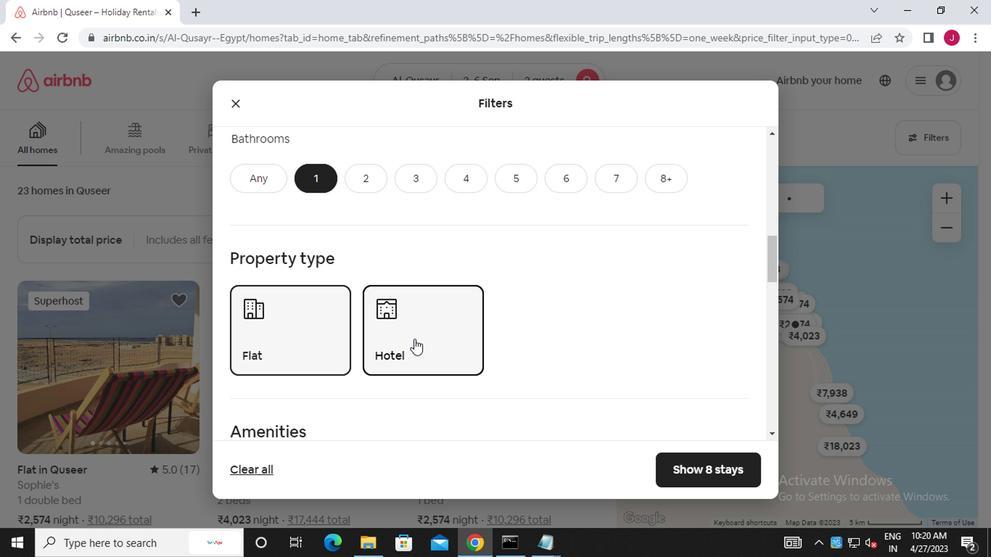 
Action: Mouse scrolled (413, 340) with delta (0, 0)
Screenshot: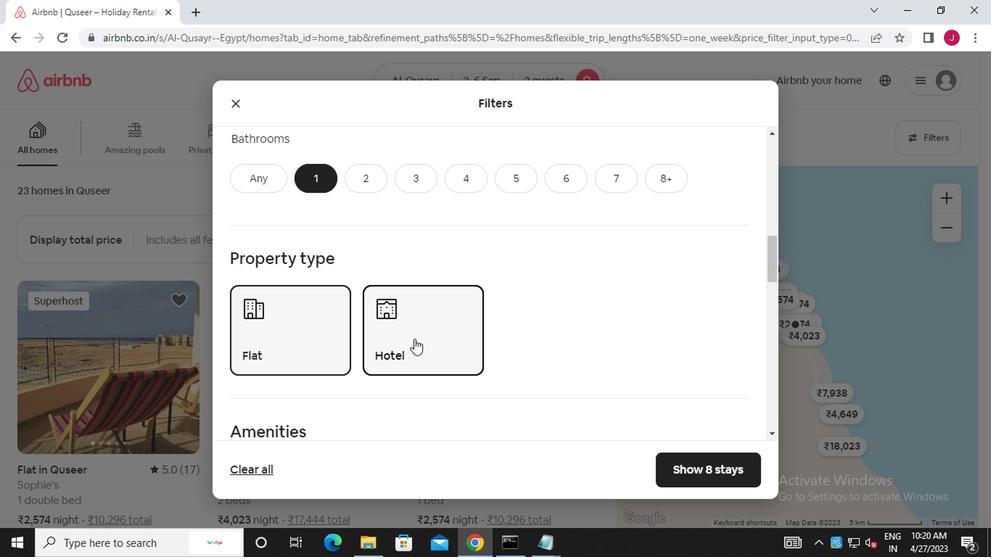 
Action: Mouse scrolled (413, 340) with delta (0, 0)
Screenshot: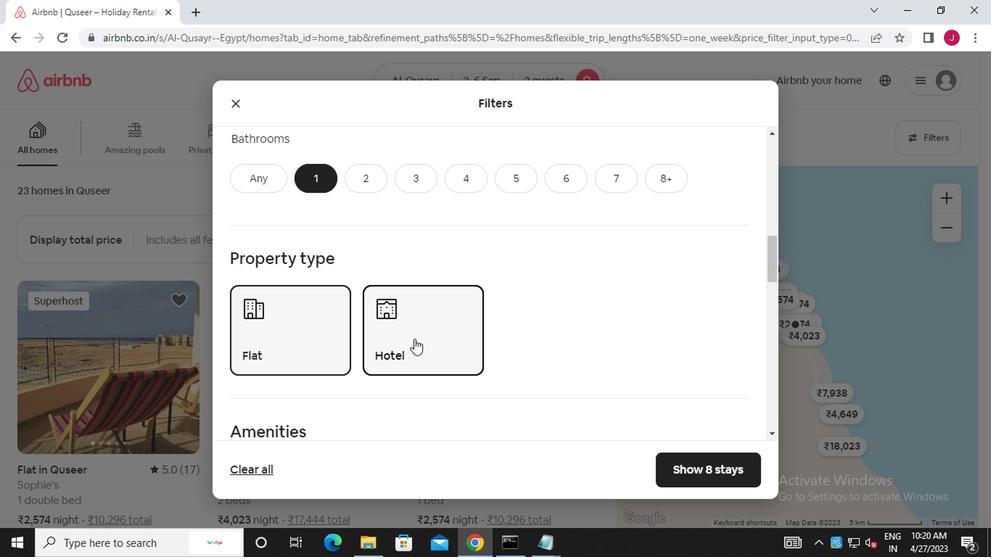 
Action: Mouse scrolled (413, 340) with delta (0, 0)
Screenshot: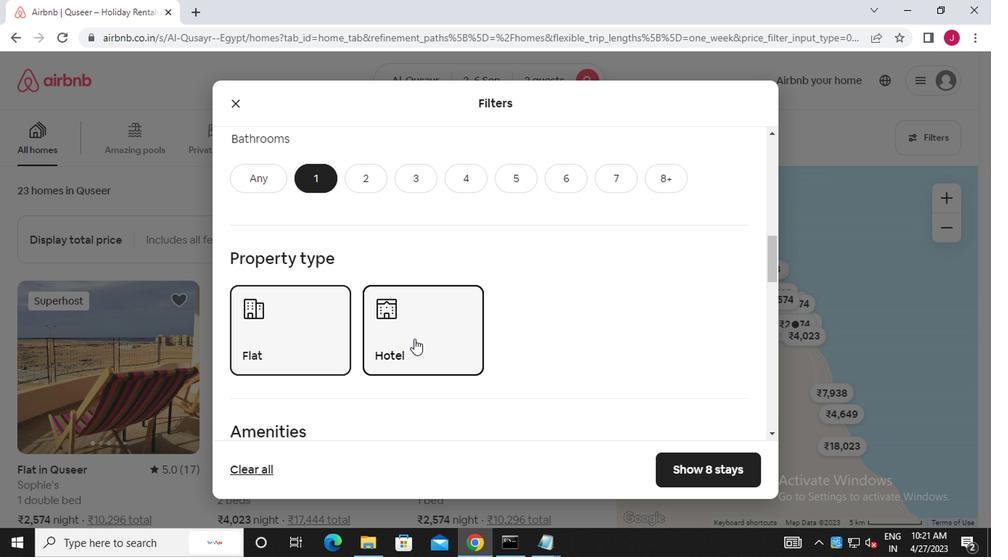 
Action: Mouse moved to (413, 340)
Screenshot: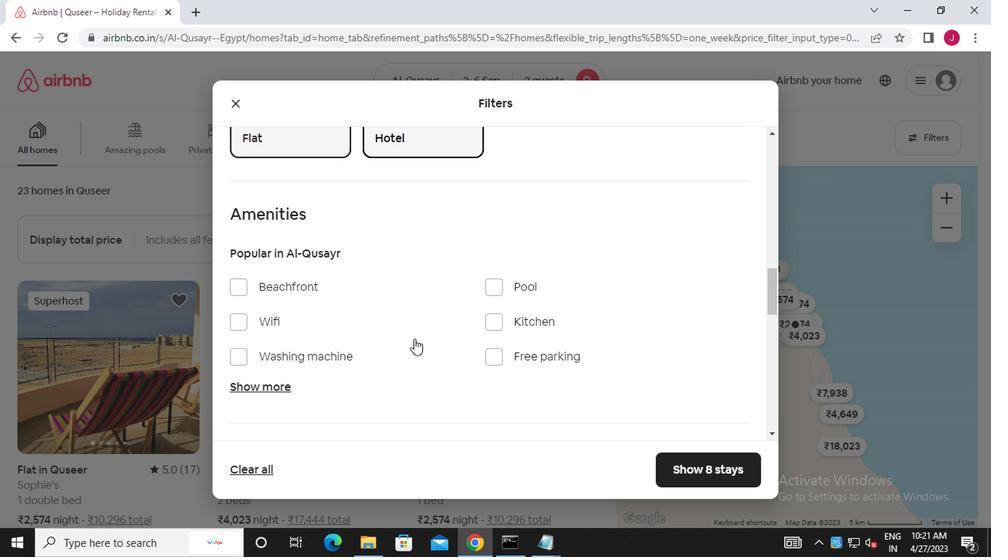 
Action: Mouse scrolled (413, 340) with delta (0, 0)
Screenshot: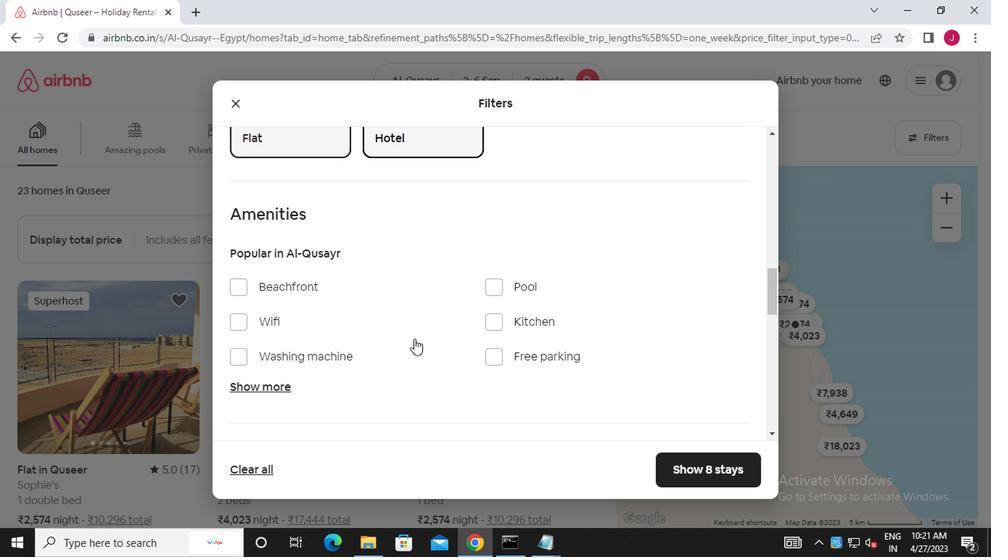 
Action: Mouse scrolled (413, 340) with delta (0, 0)
Screenshot: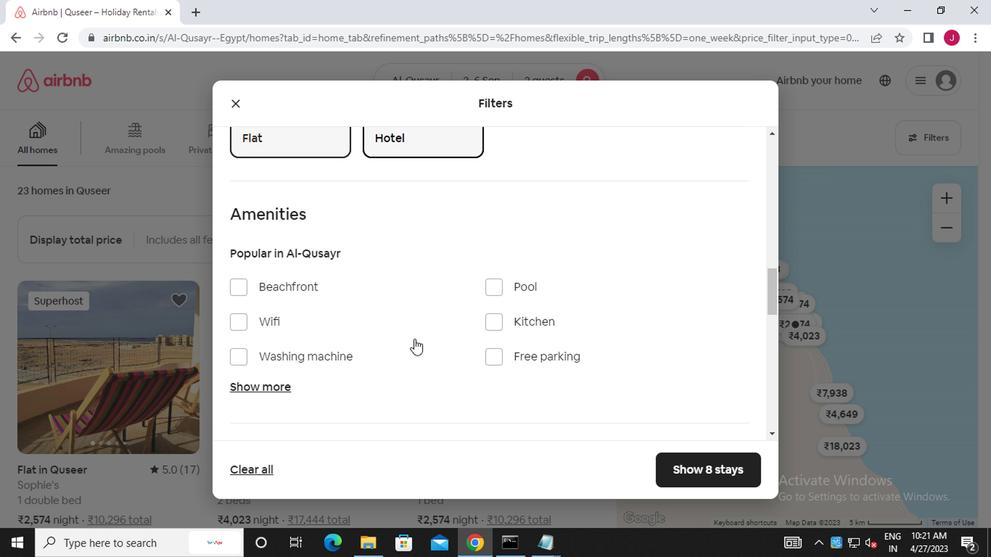 
Action: Mouse scrolled (413, 340) with delta (0, 0)
Screenshot: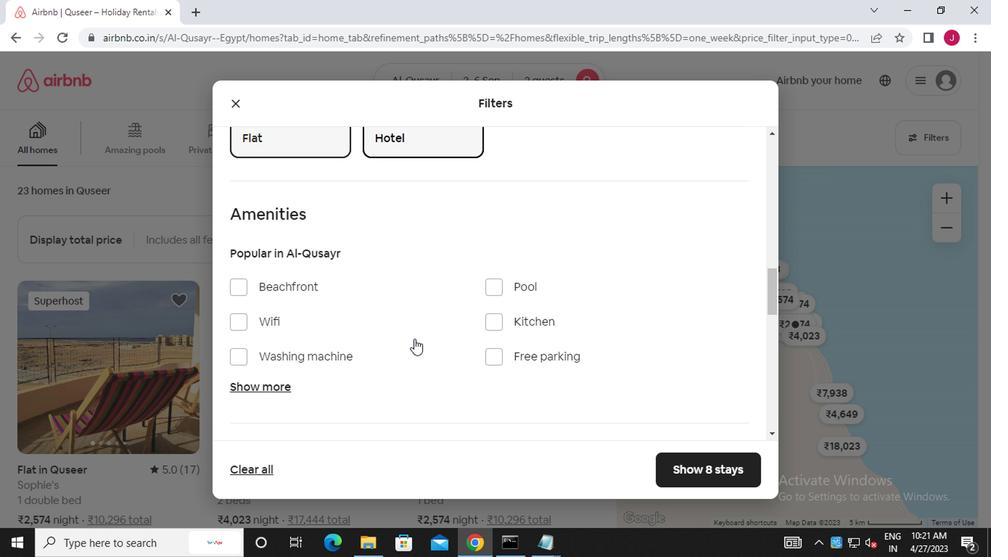
Action: Mouse moved to (713, 345)
Screenshot: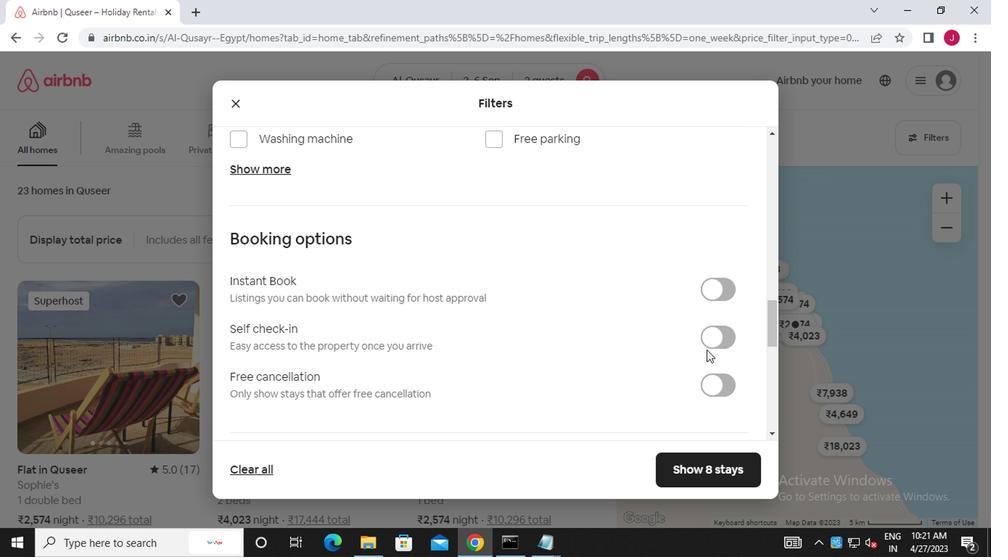 
Action: Mouse pressed left at (713, 345)
Screenshot: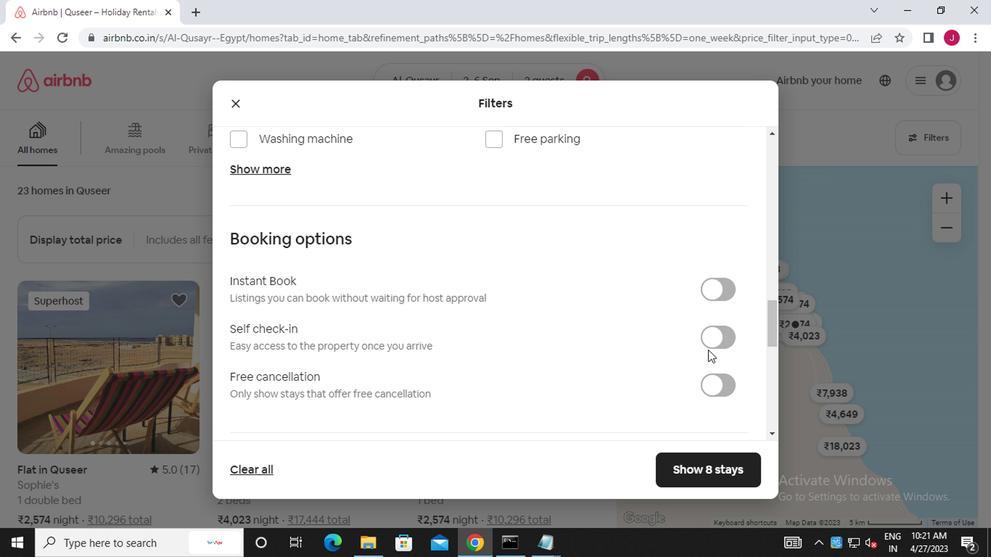 
Action: Mouse moved to (519, 348)
Screenshot: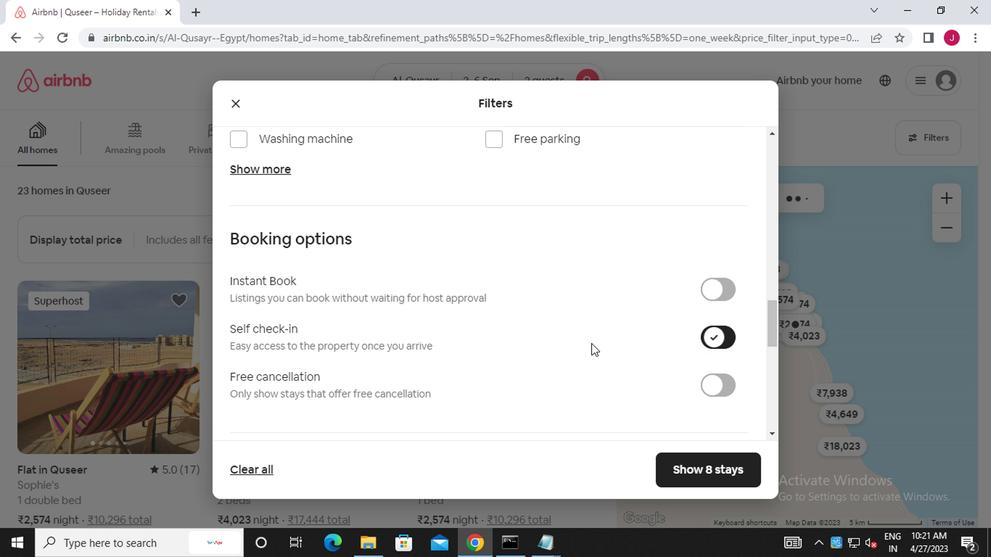 
Action: Mouse scrolled (519, 347) with delta (0, 0)
Screenshot: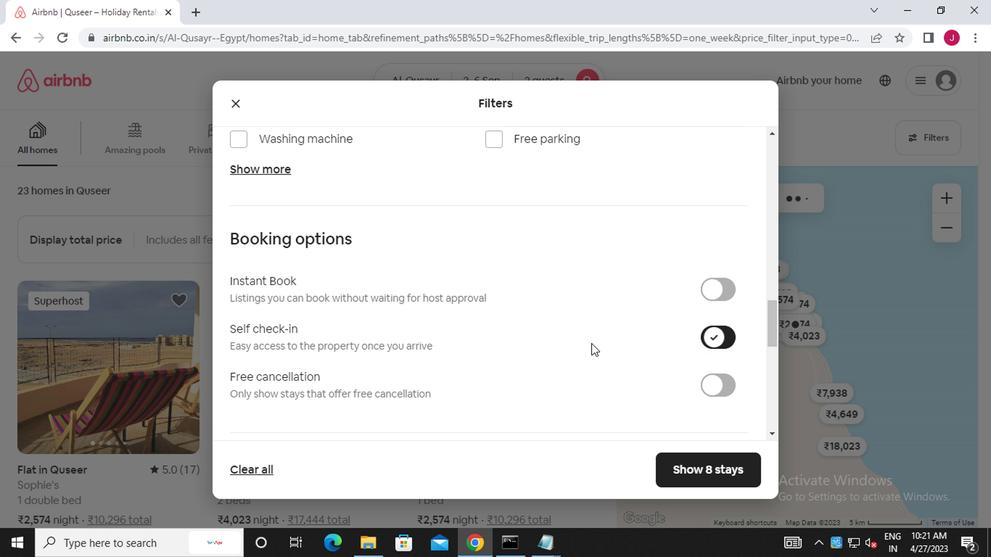 
Action: Mouse scrolled (519, 347) with delta (0, 0)
Screenshot: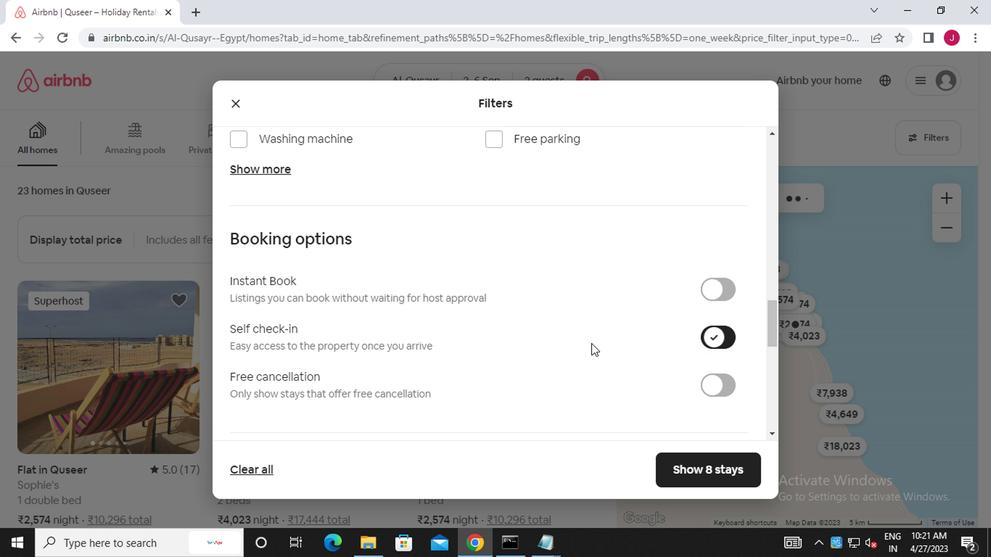
Action: Mouse scrolled (519, 347) with delta (0, 0)
Screenshot: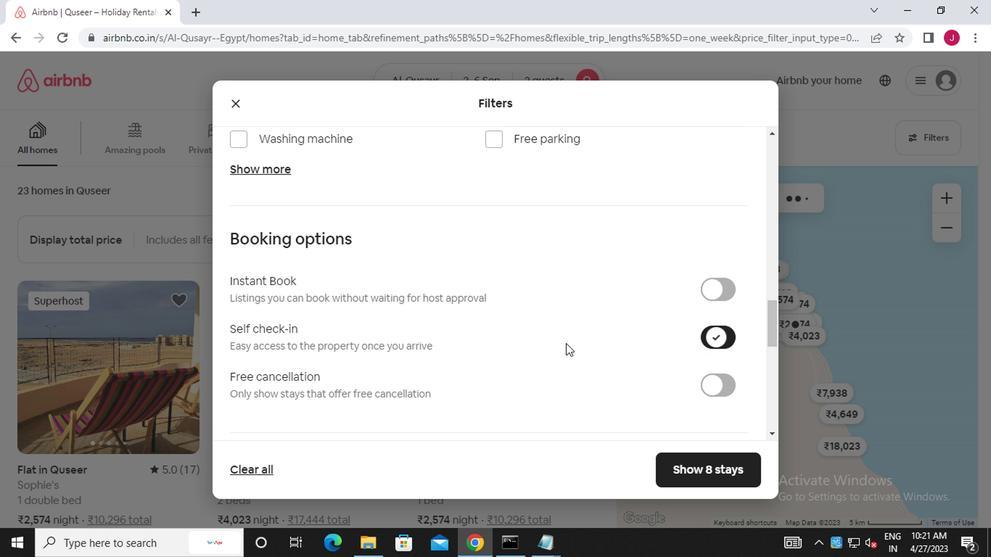 
Action: Mouse scrolled (519, 347) with delta (0, 0)
Screenshot: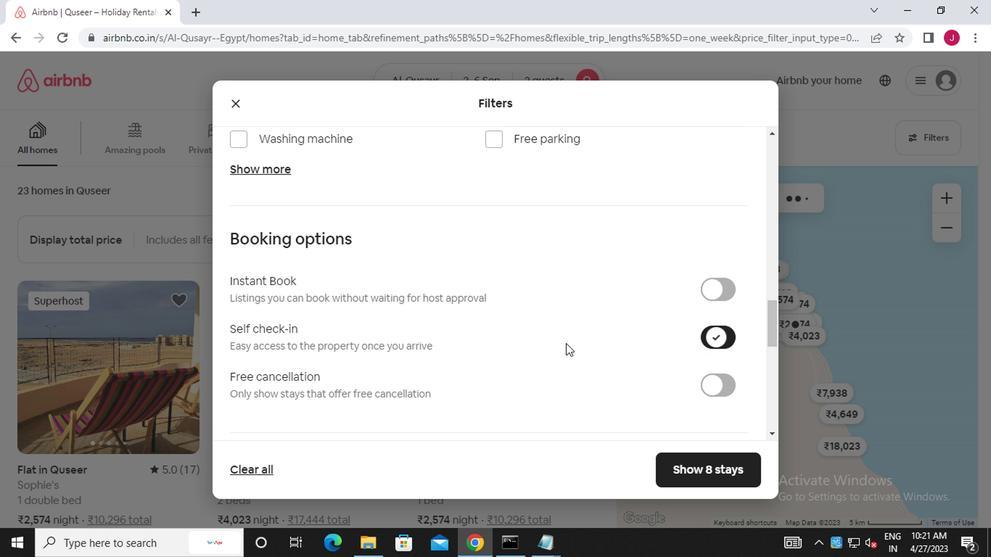 
Action: Mouse scrolled (519, 347) with delta (0, 0)
Screenshot: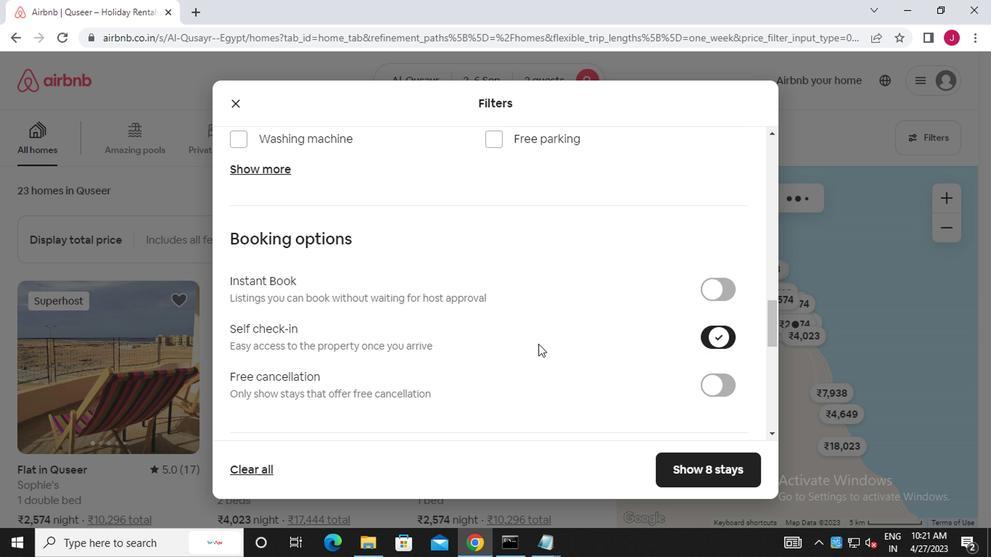 
Action: Mouse scrolled (519, 347) with delta (0, 0)
Screenshot: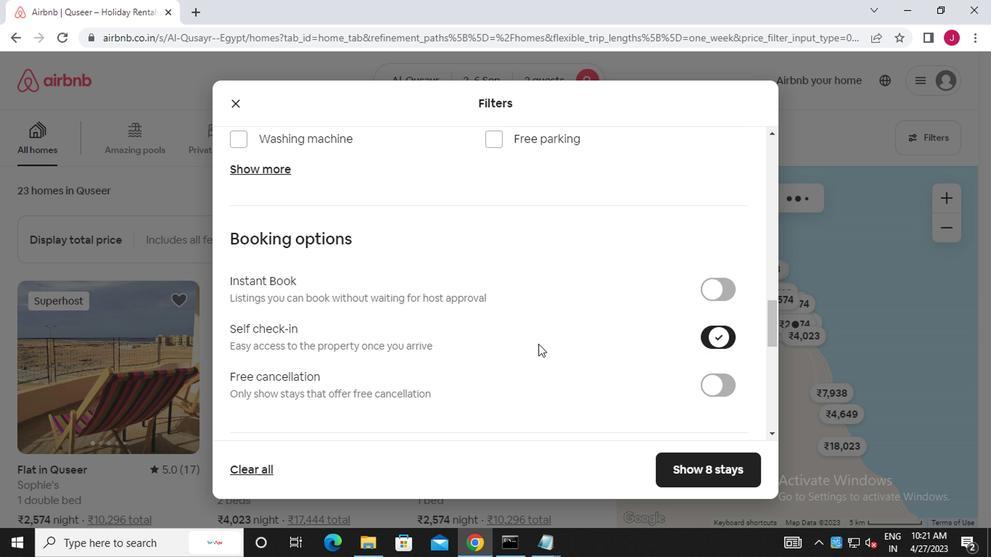 
Action: Mouse moved to (510, 347)
Screenshot: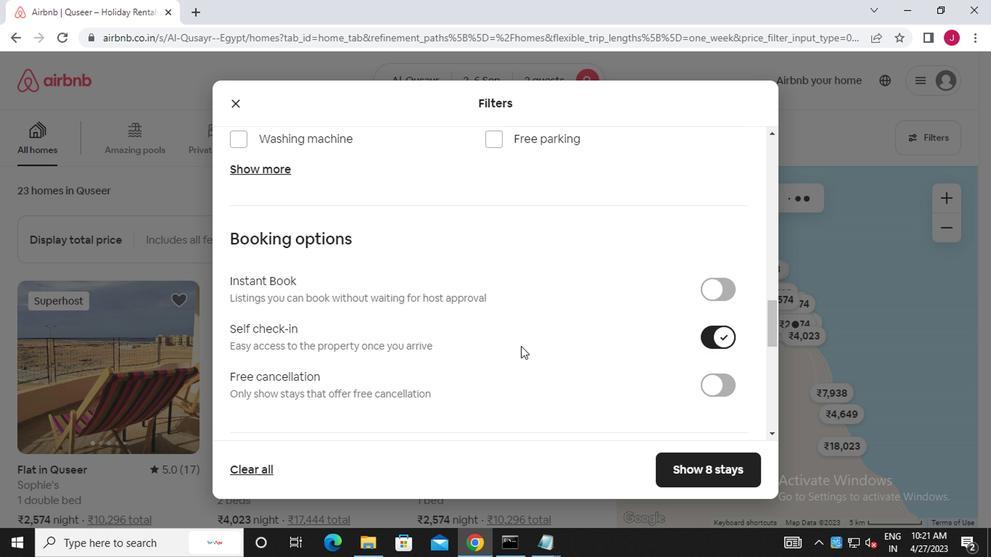
Action: Mouse scrolled (510, 346) with delta (0, -1)
Screenshot: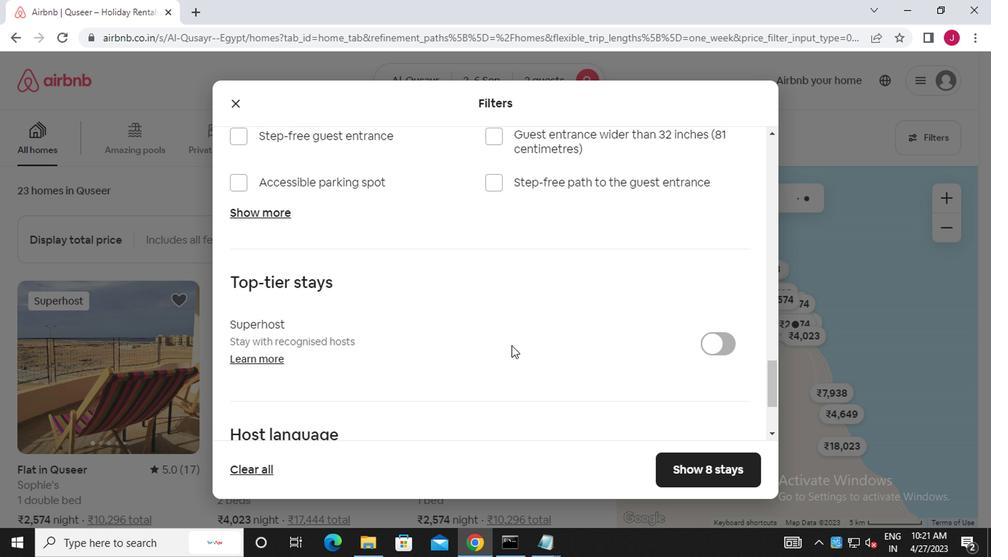 
Action: Mouse scrolled (510, 346) with delta (0, -1)
Screenshot: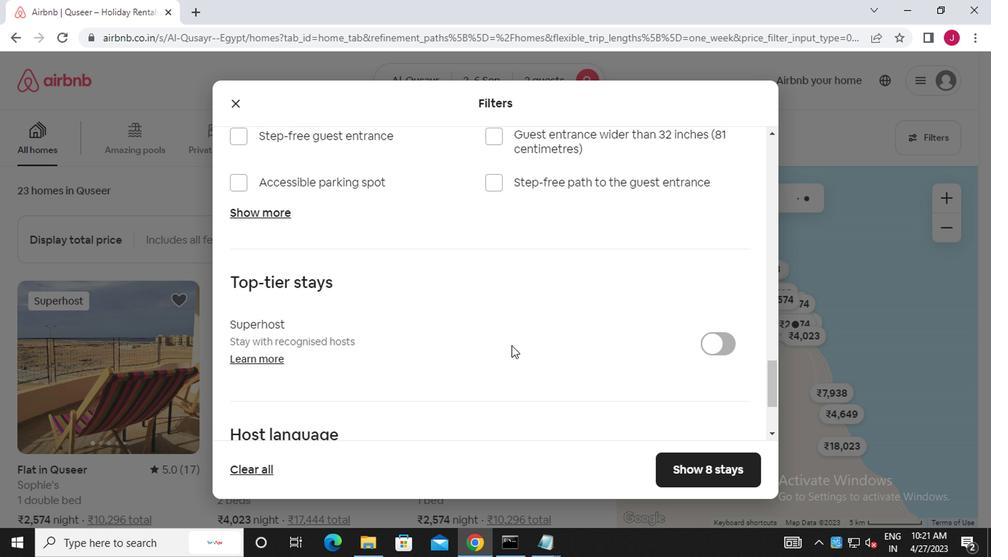 
Action: Mouse moved to (509, 347)
Screenshot: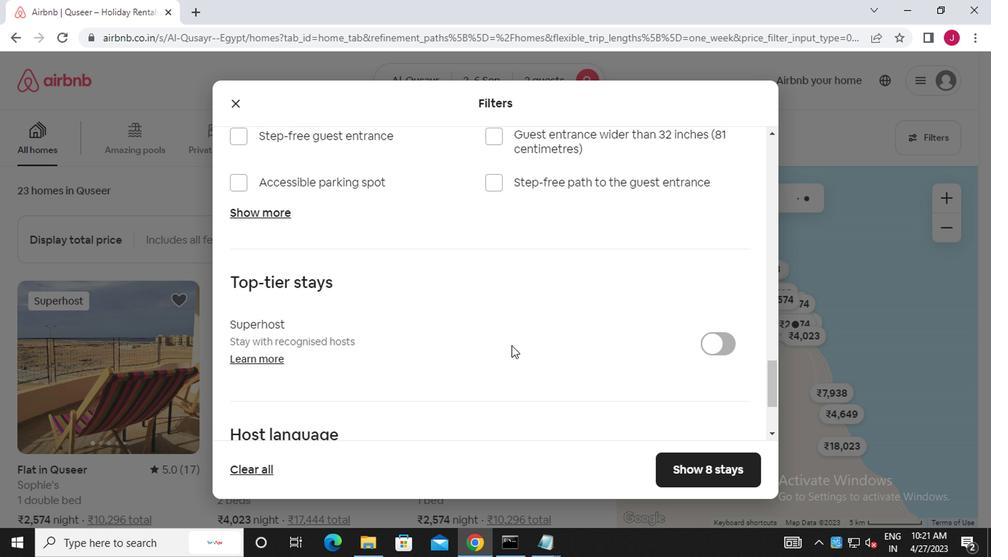 
Action: Mouse scrolled (509, 346) with delta (0, -1)
Screenshot: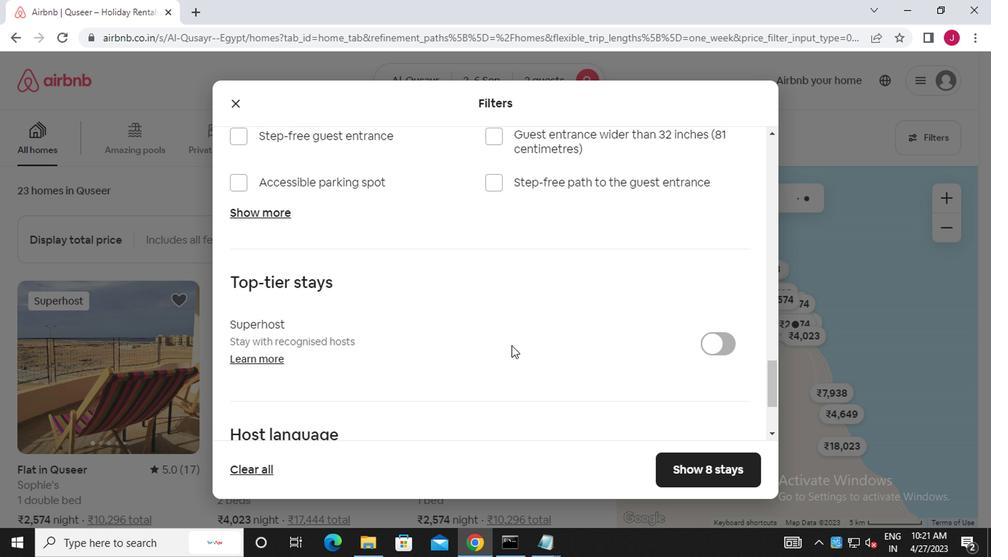 
Action: Mouse moved to (509, 347)
Screenshot: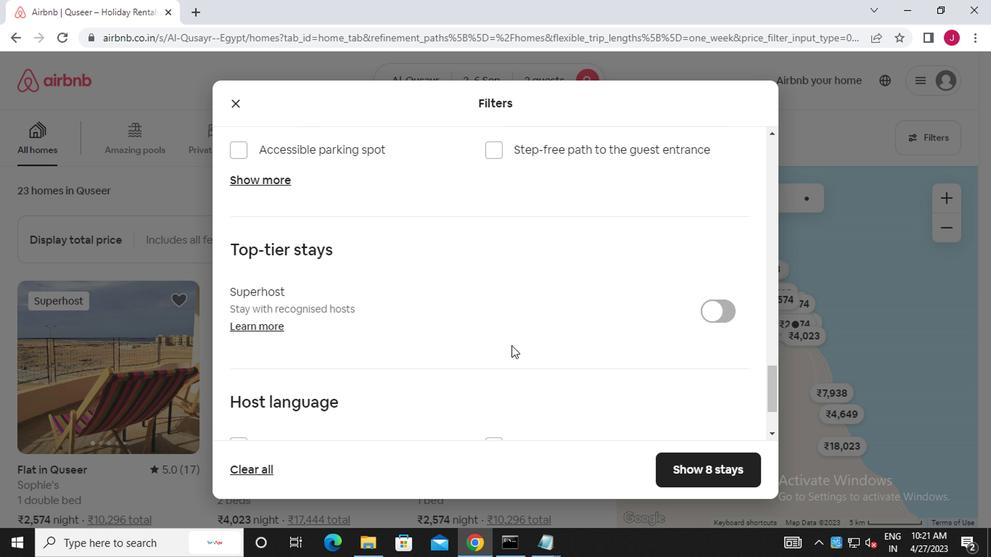
Action: Mouse scrolled (509, 346) with delta (0, -1)
Screenshot: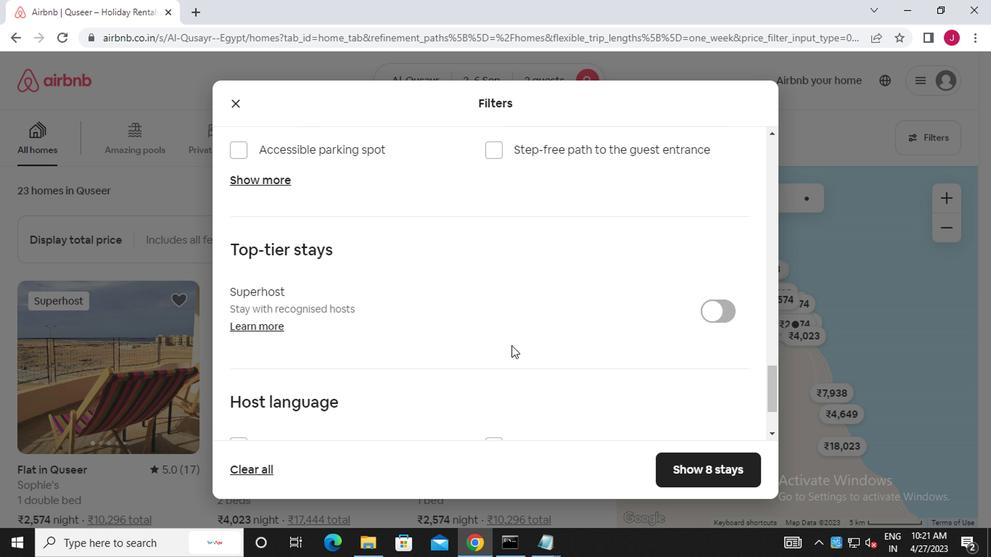 
Action: Mouse moved to (499, 346)
Screenshot: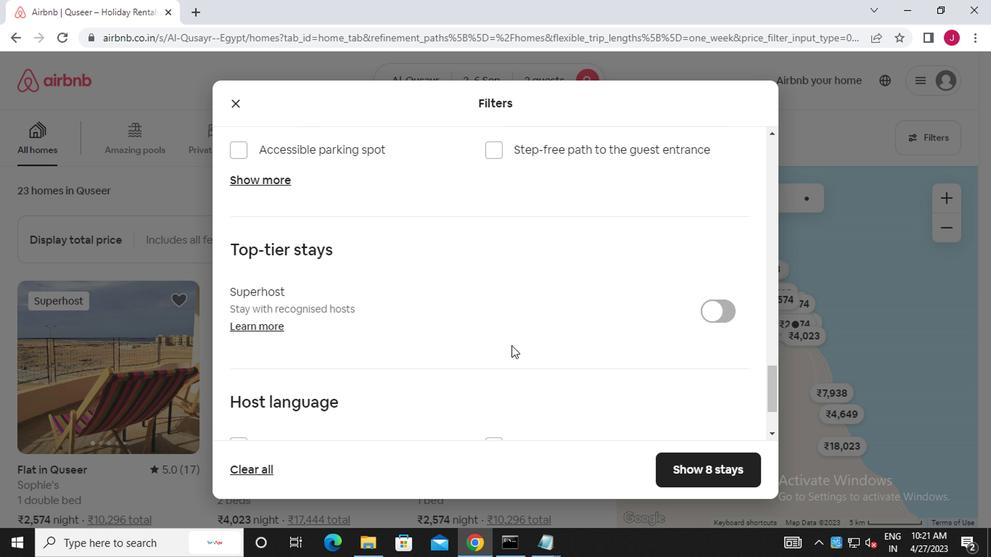 
Action: Mouse scrolled (499, 345) with delta (0, 0)
Screenshot: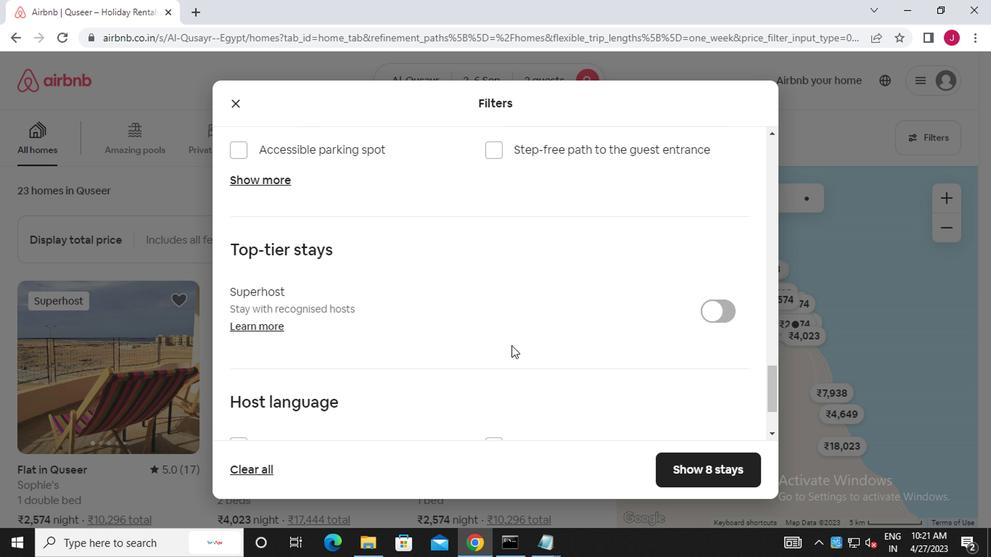 
Action: Mouse moved to (244, 340)
Screenshot: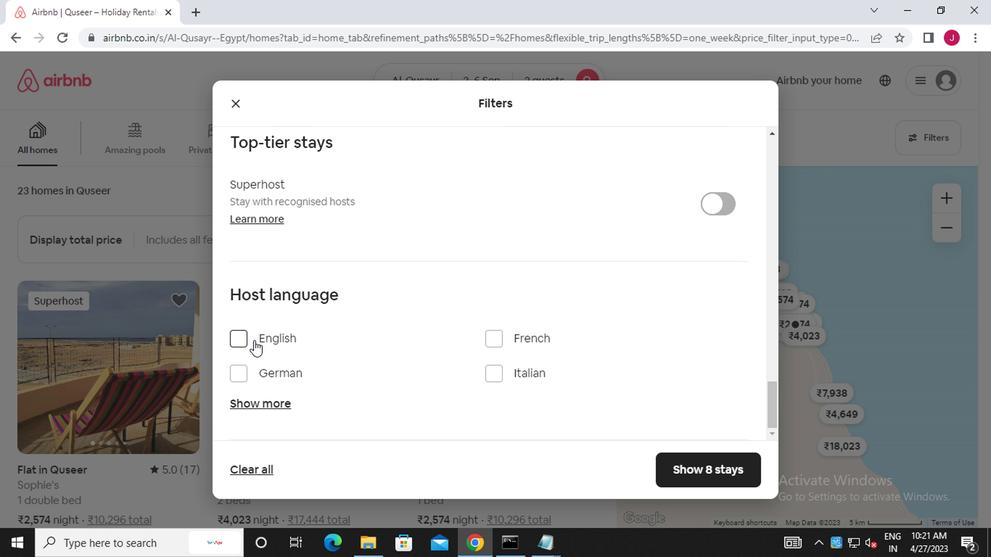 
Action: Mouse pressed left at (244, 340)
Screenshot: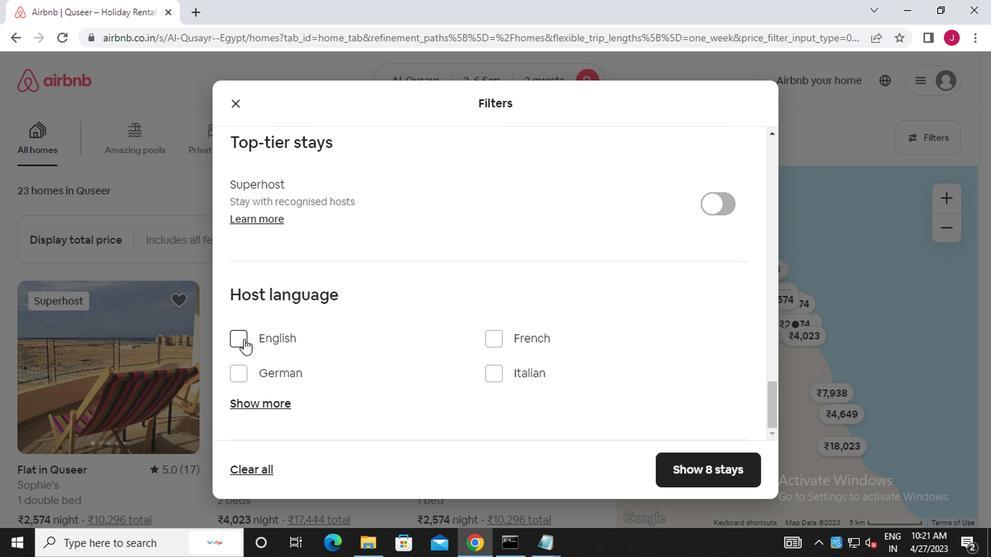 
Action: Mouse moved to (693, 476)
Screenshot: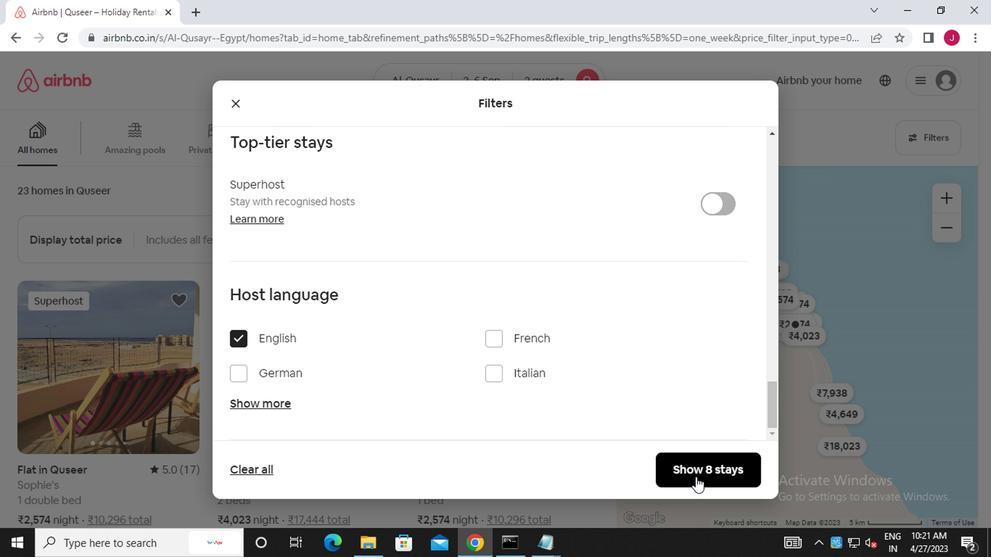 
Action: Mouse pressed left at (693, 476)
Screenshot: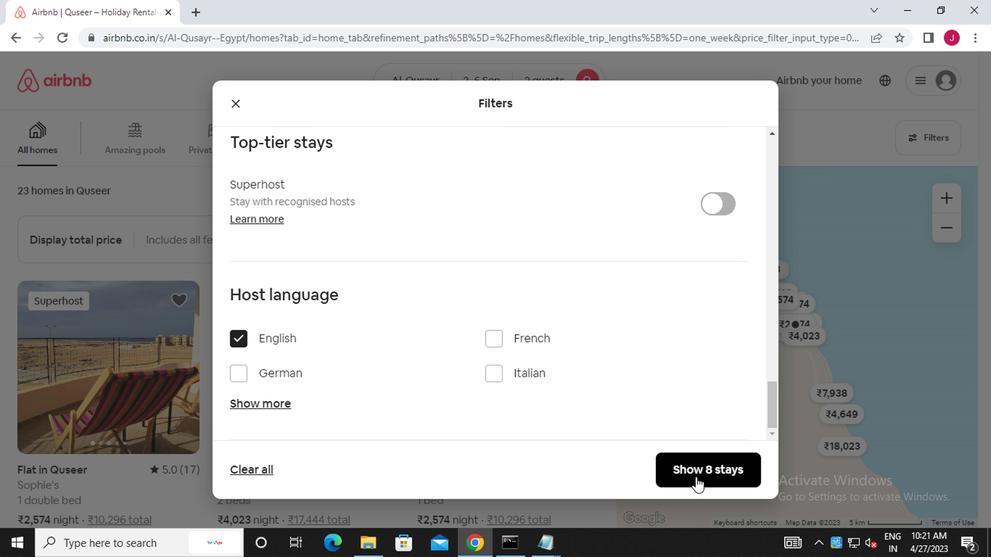 
Action: Mouse moved to (683, 467)
Screenshot: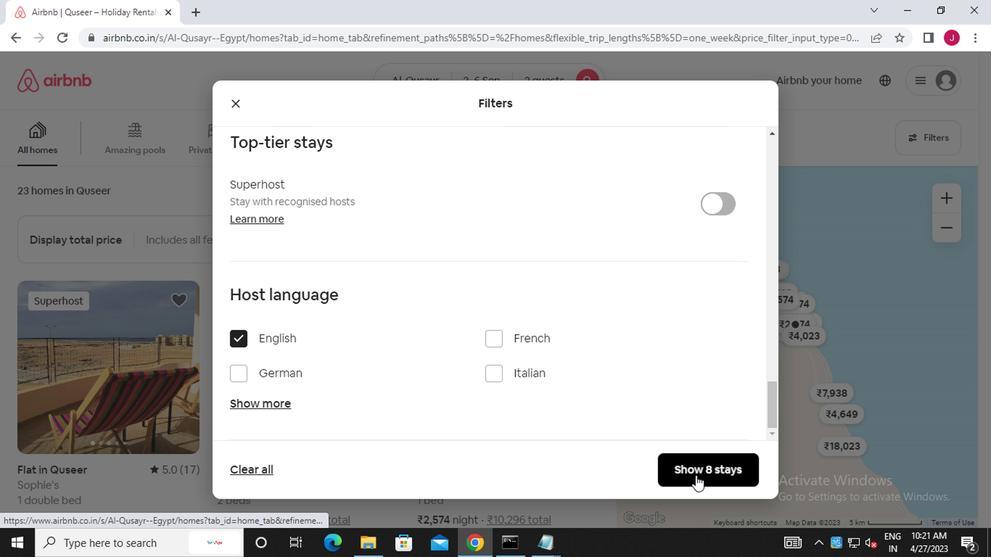 
